 Task: Look for space in San Martin Texmelucan de Labastida, Mexico from 26th August, 2023 to 10th September, 2023 for 6 adults, 2 children in price range Rs.10000 to Rs.15000. Place can be entire place or shared room with 6 bedrooms having 6 beds and 6 bathrooms. Property type can be house, flat, guest house. Amenities needed are: wifi, TV, free parkinig on premises, gym, breakfast. Booking option can be shelf check-in. Required host language is English.
Action: Mouse moved to (413, 105)
Screenshot: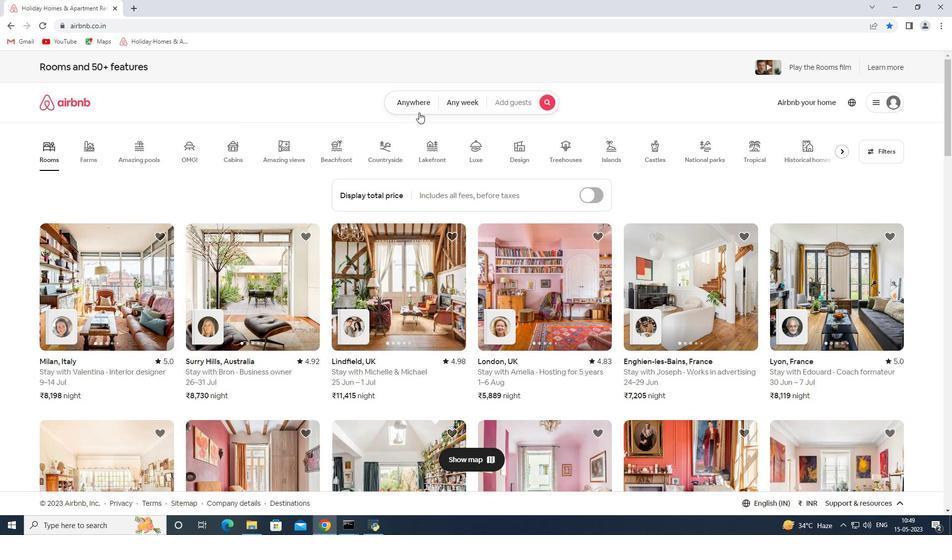 
Action: Mouse pressed left at (413, 105)
Screenshot: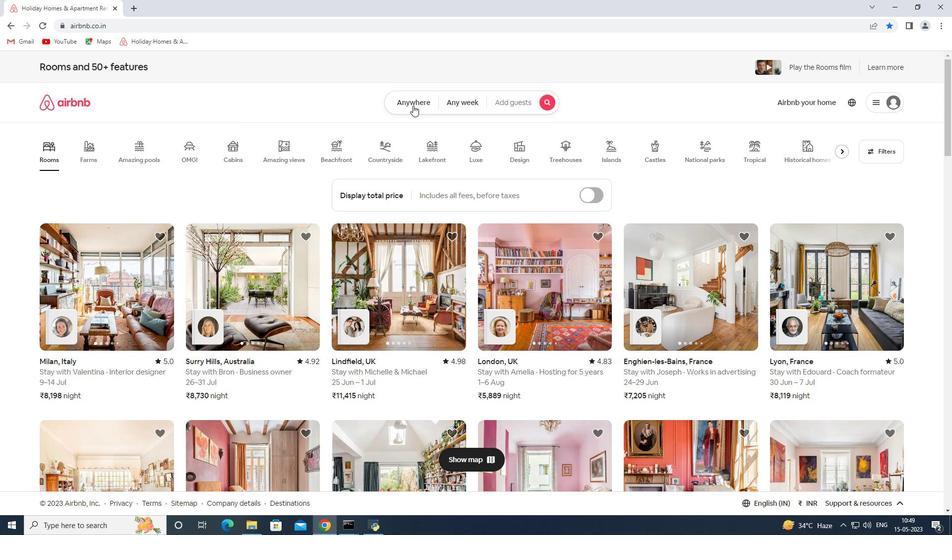 
Action: Mouse moved to (328, 145)
Screenshot: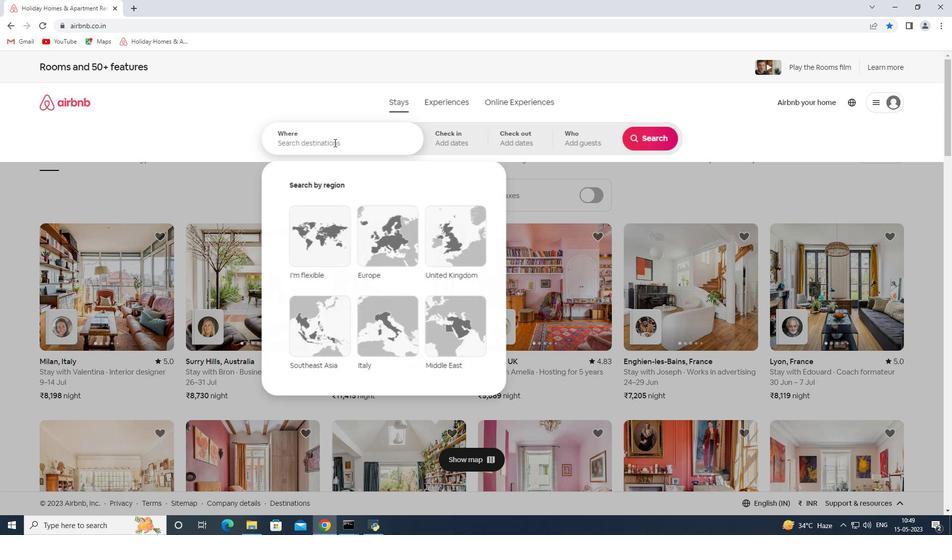 
Action: Mouse pressed left at (328, 145)
Screenshot: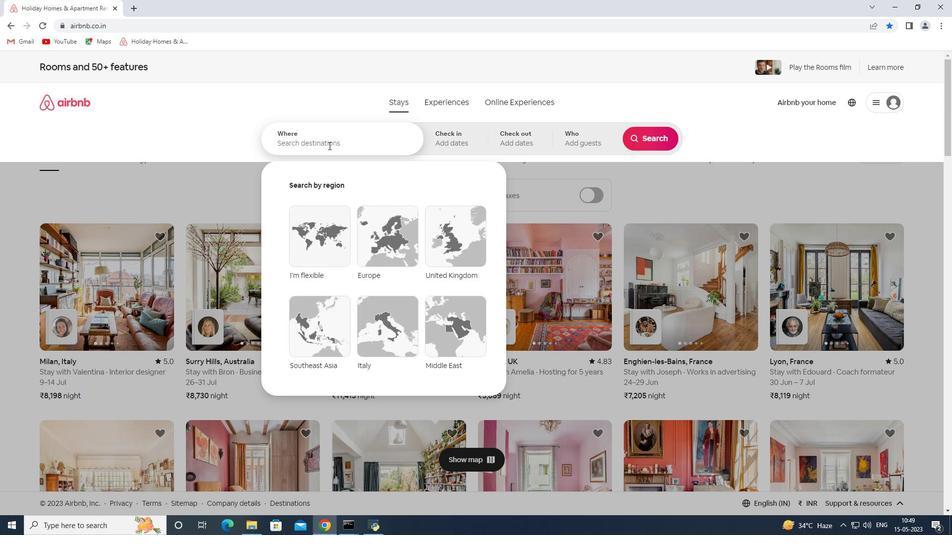 
Action: Key pressed <Key.shift>Sun<Key.space><Key.shift>Martin<Key.space><Key.shift><Key.shift><Key.shift><Key.shift><Key.shift><Key.shift><Key.shift><Key.shift><Key.shift><Key.shift><Key.shift>Texmelucan<Key.space><Key.shift><Key.shift><Key.shift><Key.shift><Key.shift><Key.shift><Key.shift><Key.shift><Key.shift><Key.shift><Key.shift><Key.shift><Key.shift><Key.shift><Key.shift><Key.shift><Key.shift><Key.shift><Key.shift><Key.shift><Key.shift><Key.shift><Key.shift><Key.shift><Key.shift><Key.shift><Key.shift><Key.shift><Key.shift><Key.shift>DE<Key.space><Key.shift><Key.shift><Key.shift><Key.shift>Lbastida<Key.space>
Screenshot: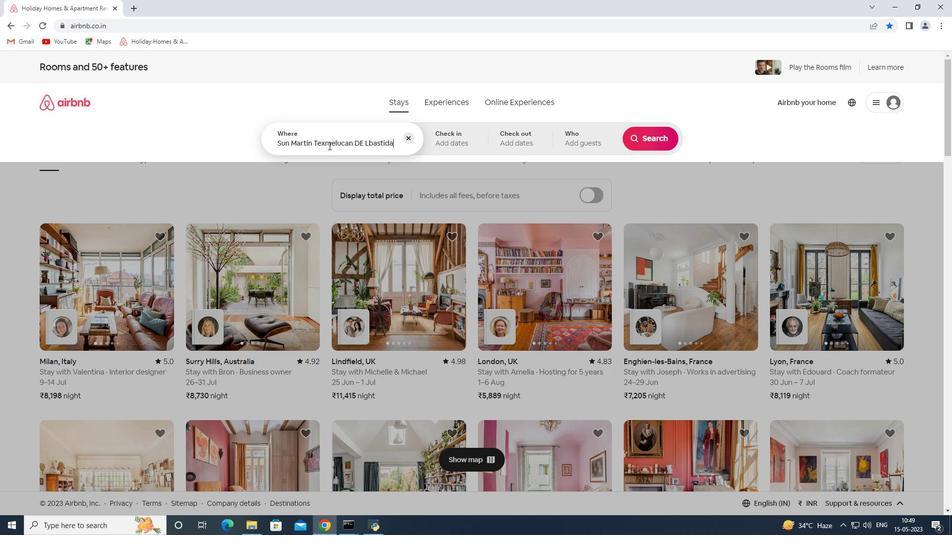 
Action: Mouse moved to (368, 141)
Screenshot: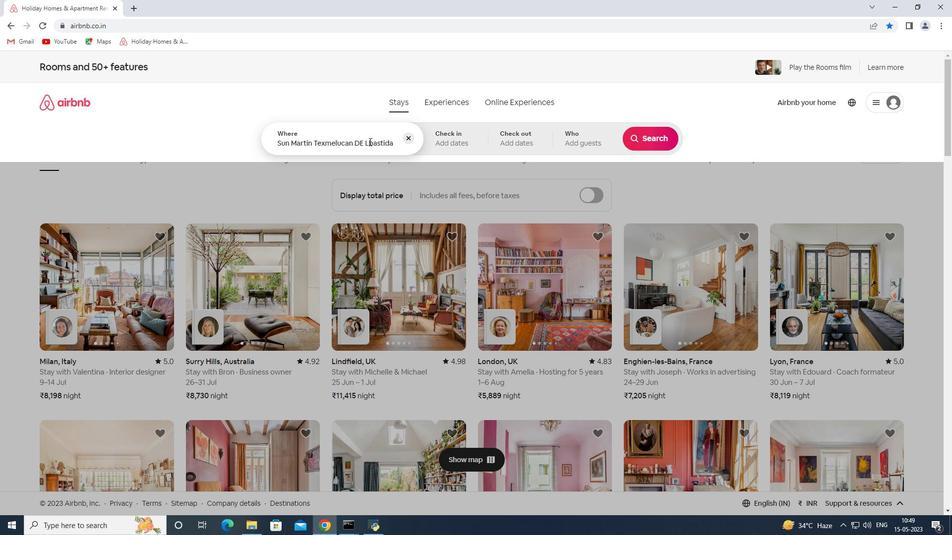 
Action: Mouse pressed left at (368, 141)
Screenshot: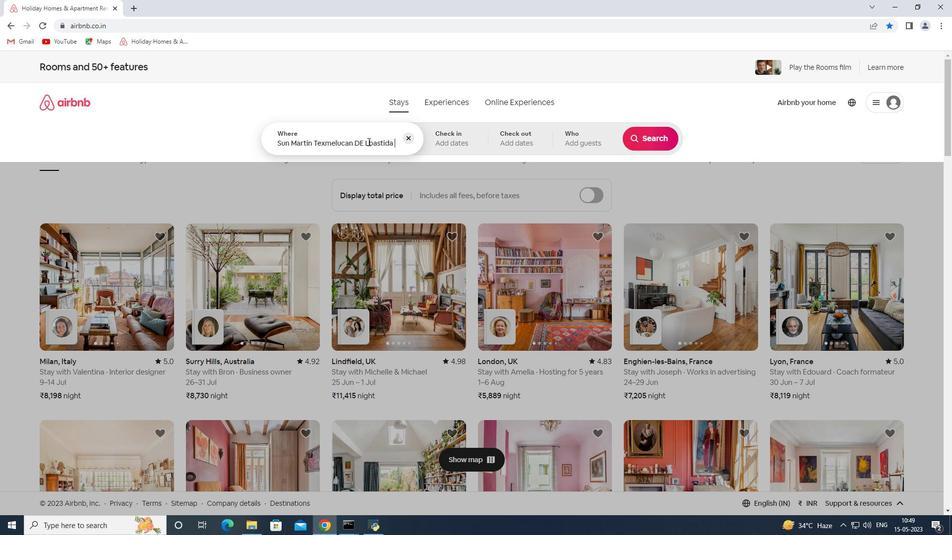 
Action: Mouse moved to (359, 200)
Screenshot: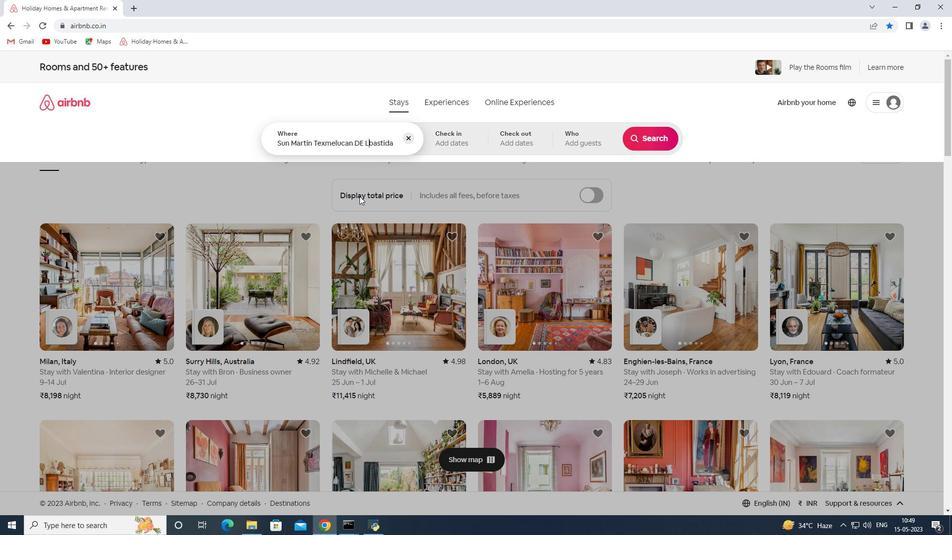 
Action: Key pressed a
Screenshot: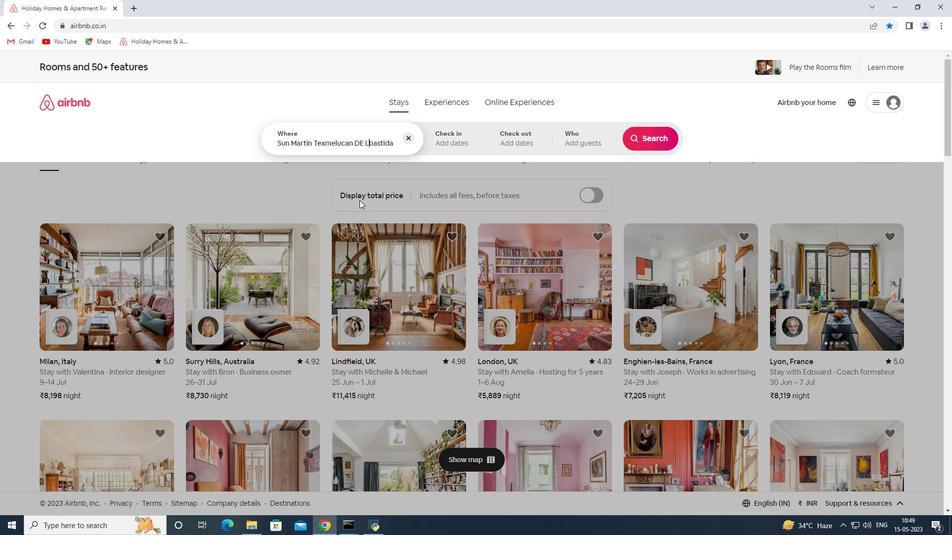 
Action: Mouse moved to (383, 145)
Screenshot: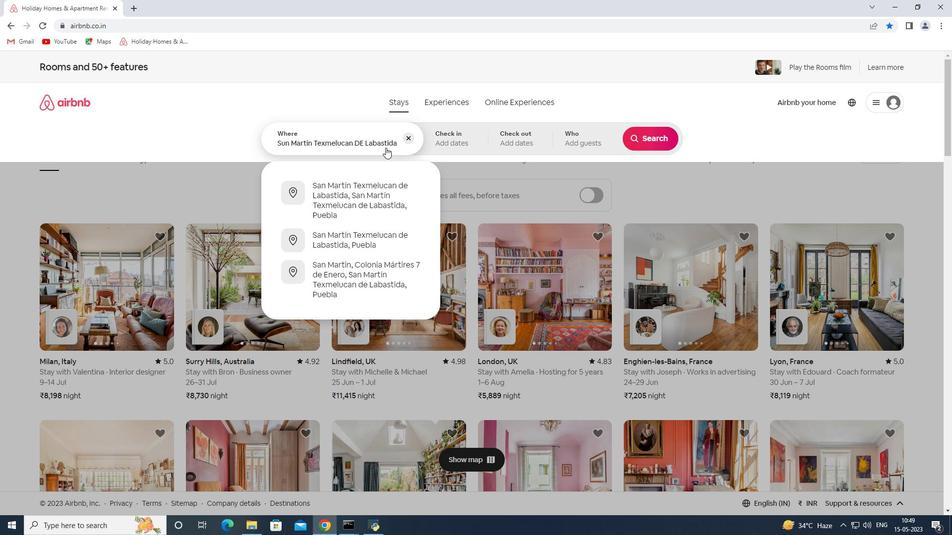 
Action: Mouse pressed left at (383, 145)
Screenshot: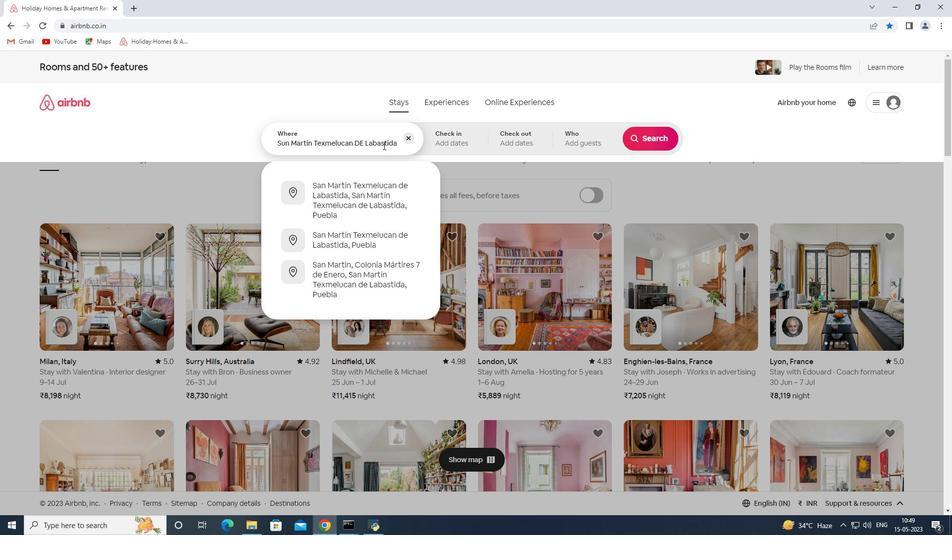 
Action: Mouse pressed left at (383, 145)
Screenshot: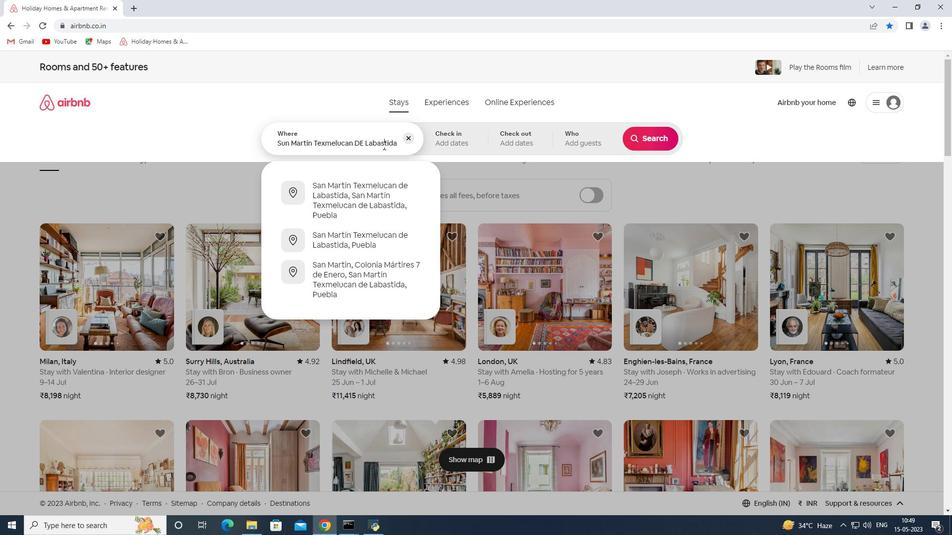 
Action: Mouse moved to (397, 144)
Screenshot: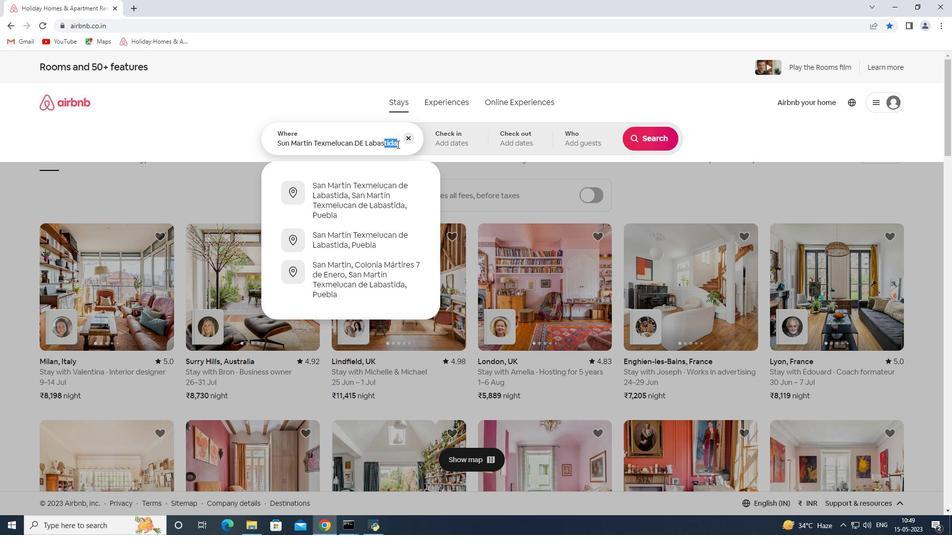 
Action: Mouse pressed left at (397, 144)
Screenshot: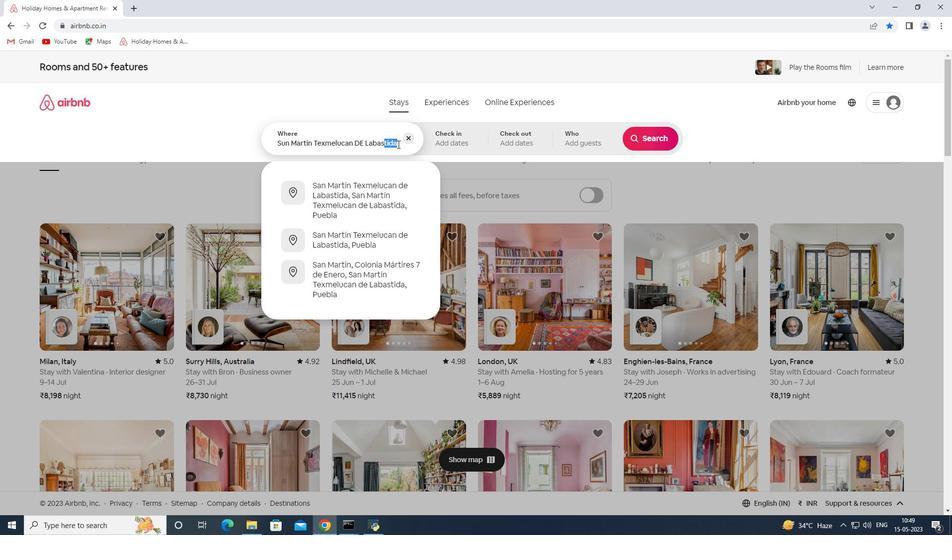 
Action: Mouse moved to (401, 188)
Screenshot: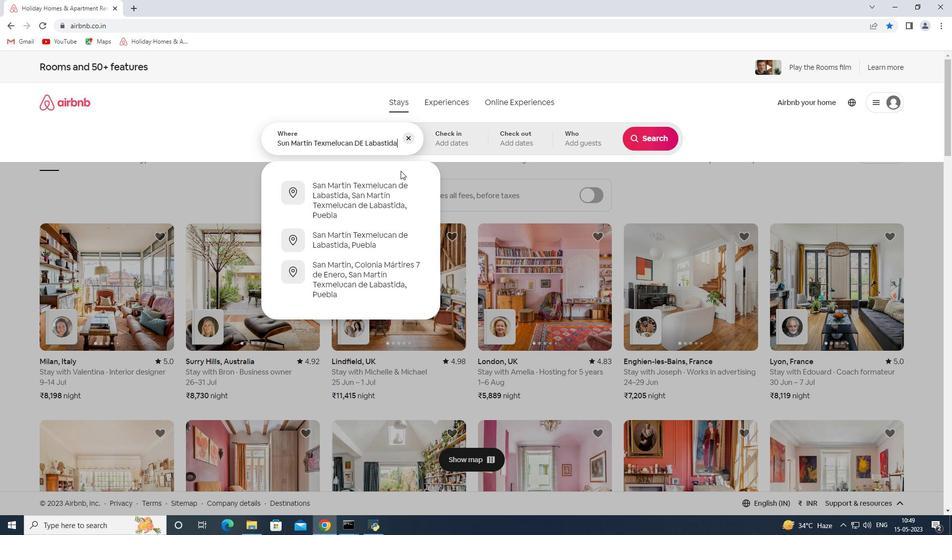 
Action: Key pressed <Key.space><Key.shift><Key.shift><Key.shift><Key.shift><Key.shift><Key.shift>Mexico<Key.space><Key.enter>
Screenshot: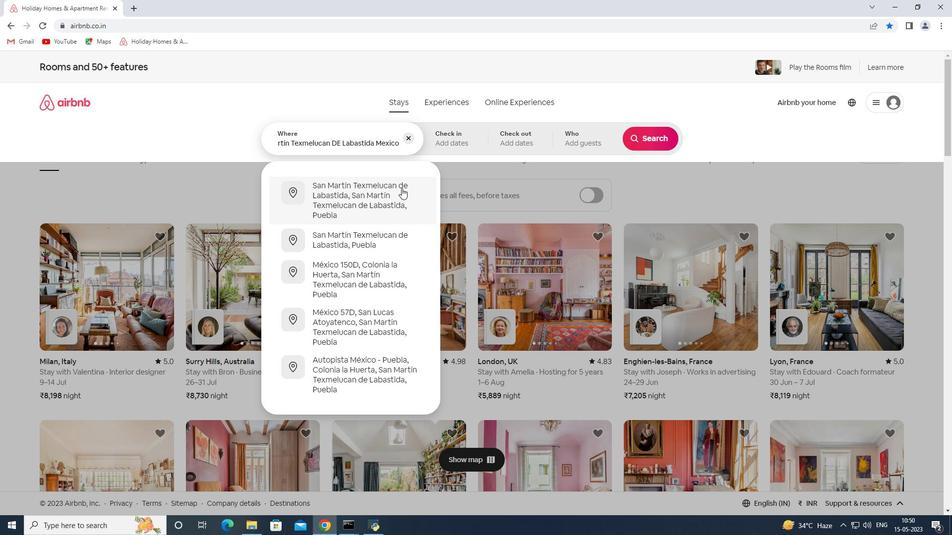 
Action: Mouse moved to (648, 214)
Screenshot: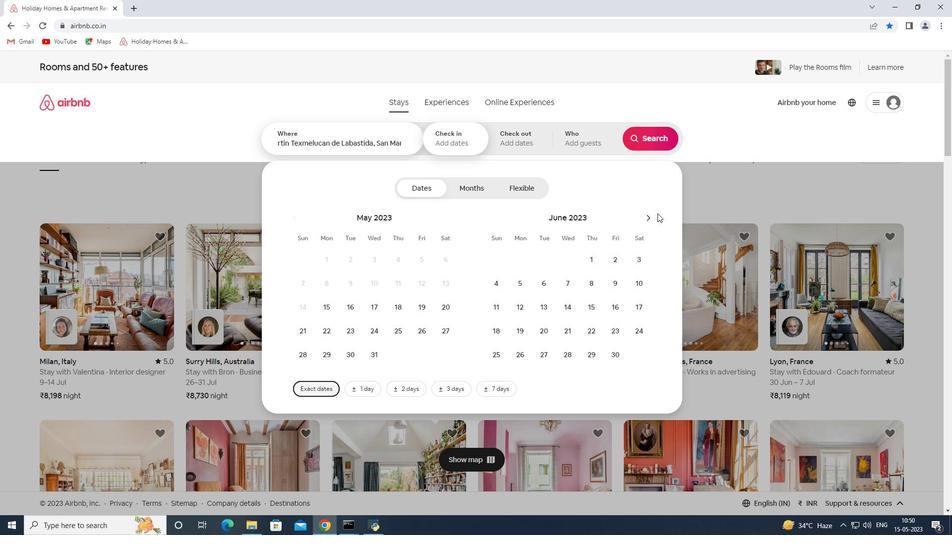 
Action: Mouse pressed left at (648, 214)
Screenshot: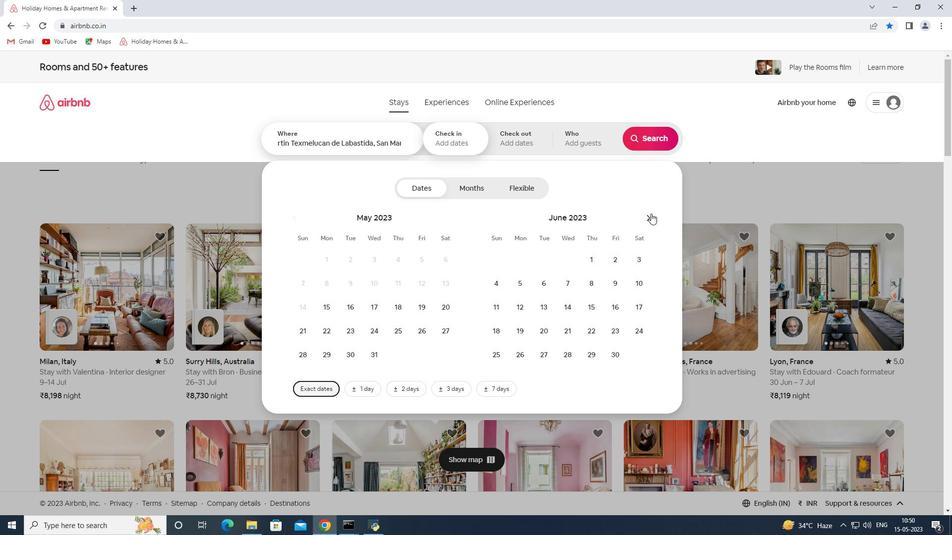 
Action: Mouse moved to (647, 218)
Screenshot: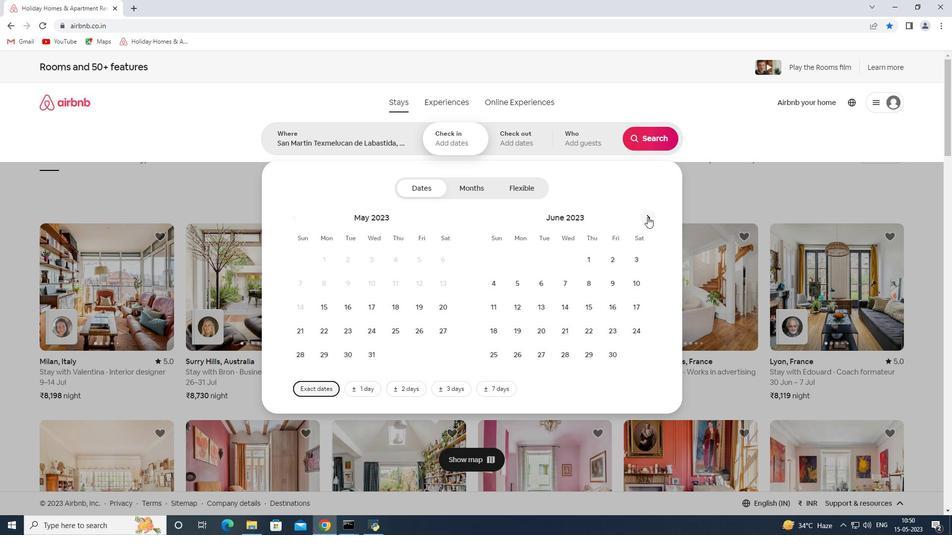 
Action: Mouse pressed left at (647, 218)
Screenshot: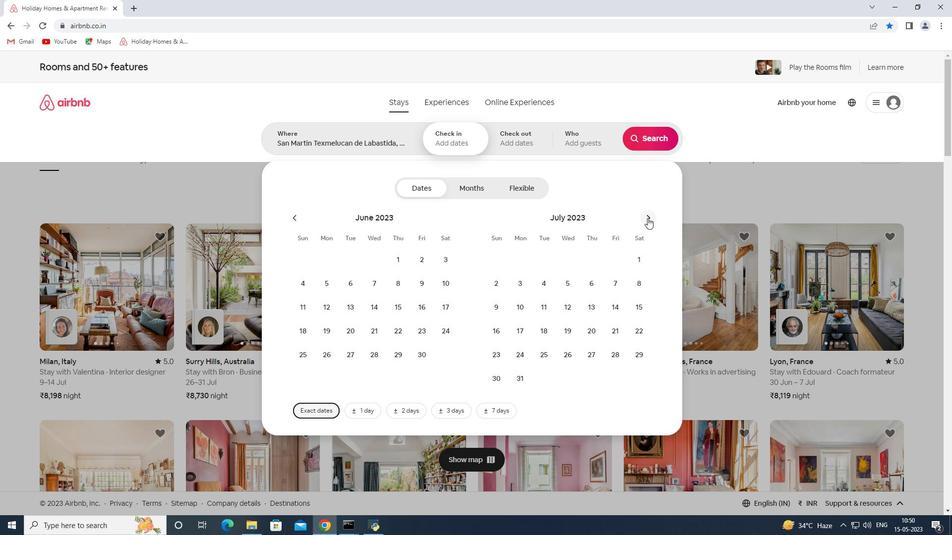 
Action: Mouse moved to (629, 329)
Screenshot: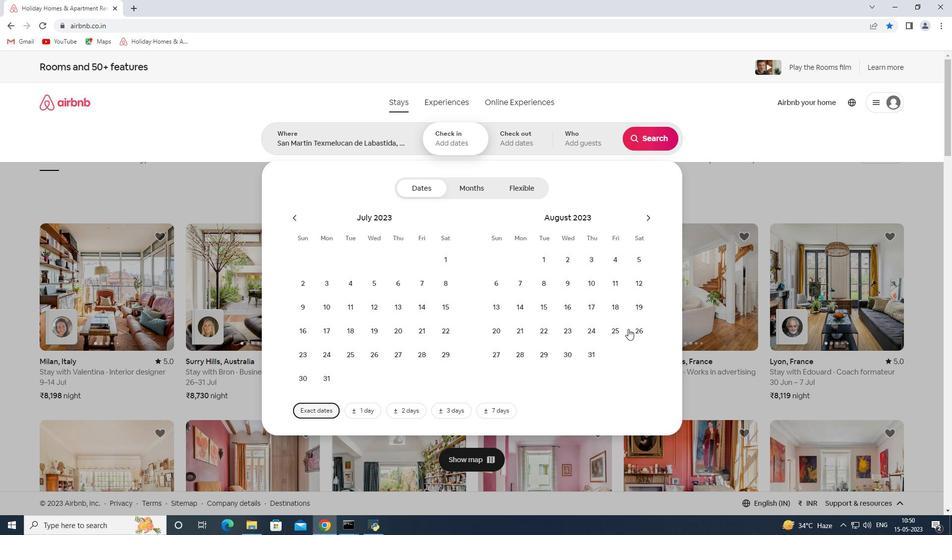 
Action: Mouse pressed left at (629, 329)
Screenshot: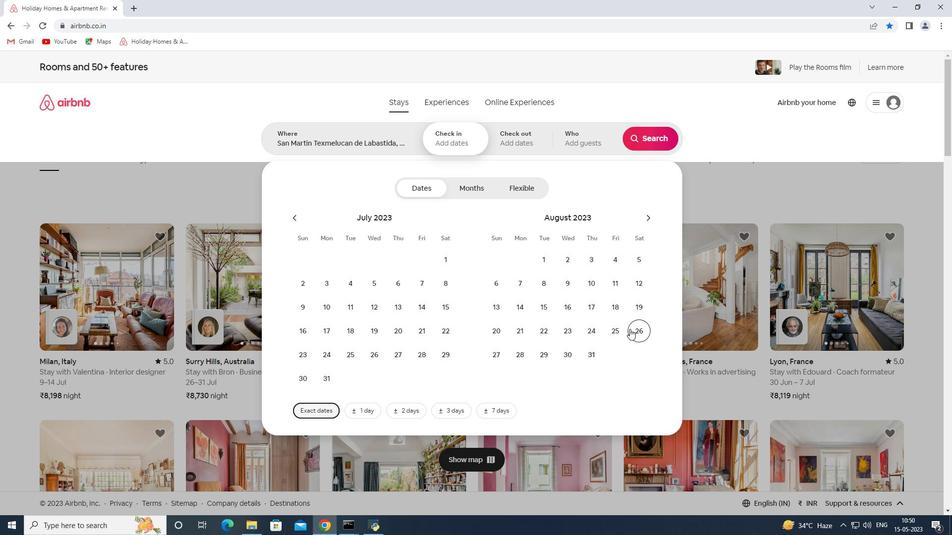 
Action: Mouse moved to (652, 213)
Screenshot: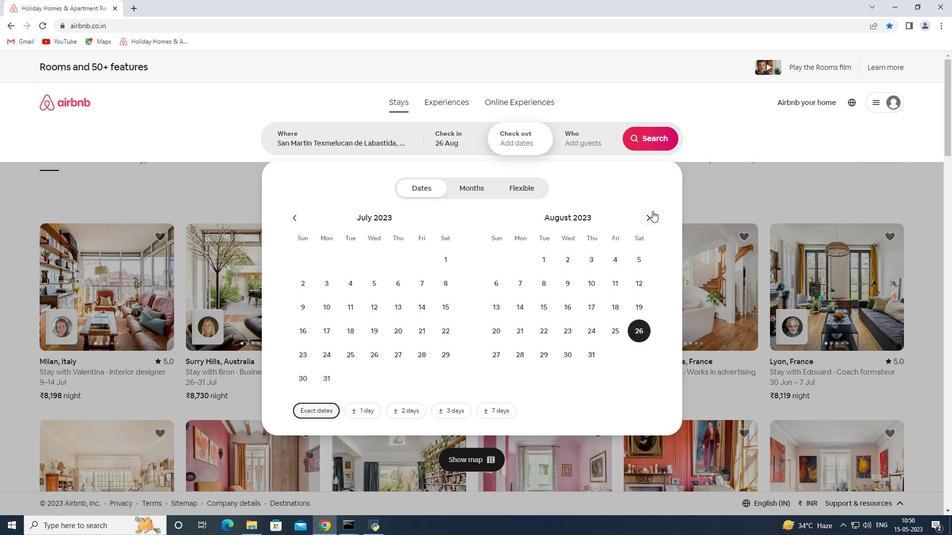 
Action: Mouse pressed left at (652, 213)
Screenshot: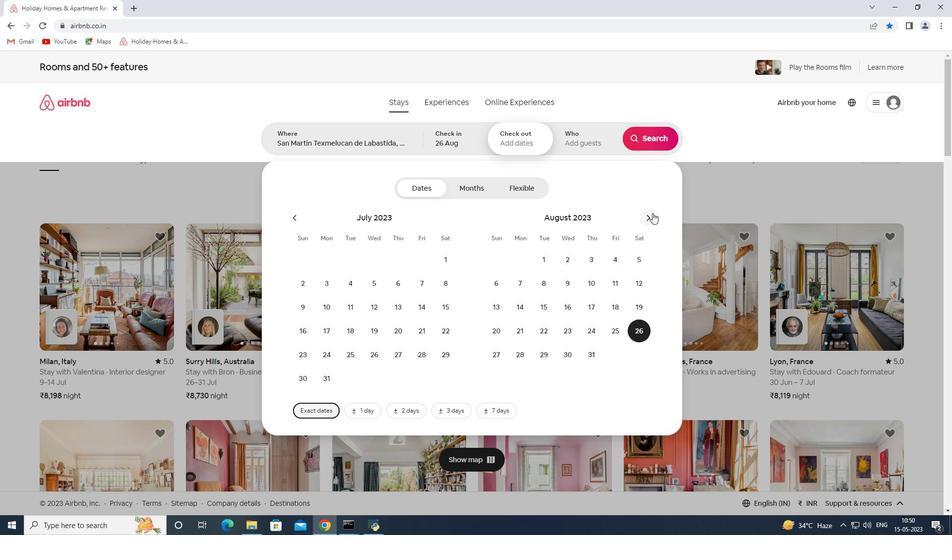 
Action: Mouse moved to (502, 306)
Screenshot: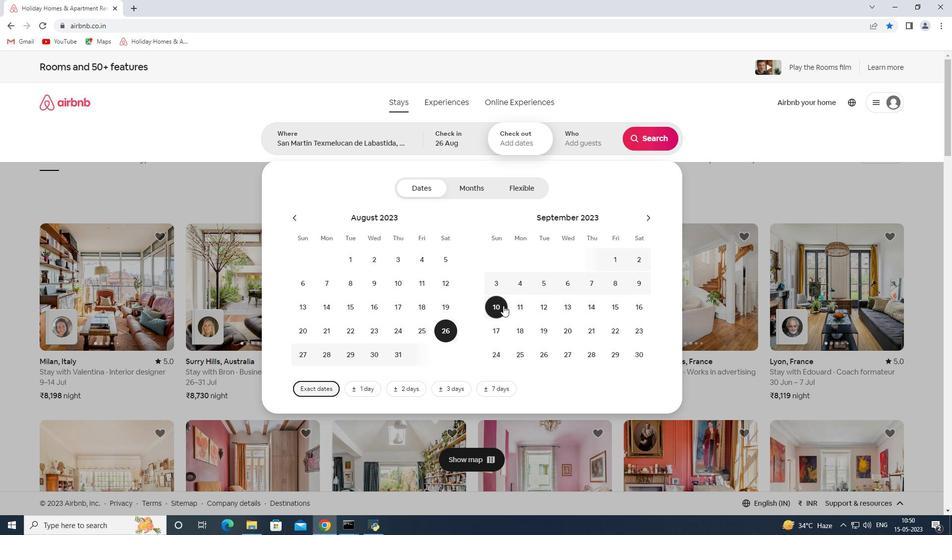 
Action: Mouse pressed left at (502, 306)
Screenshot: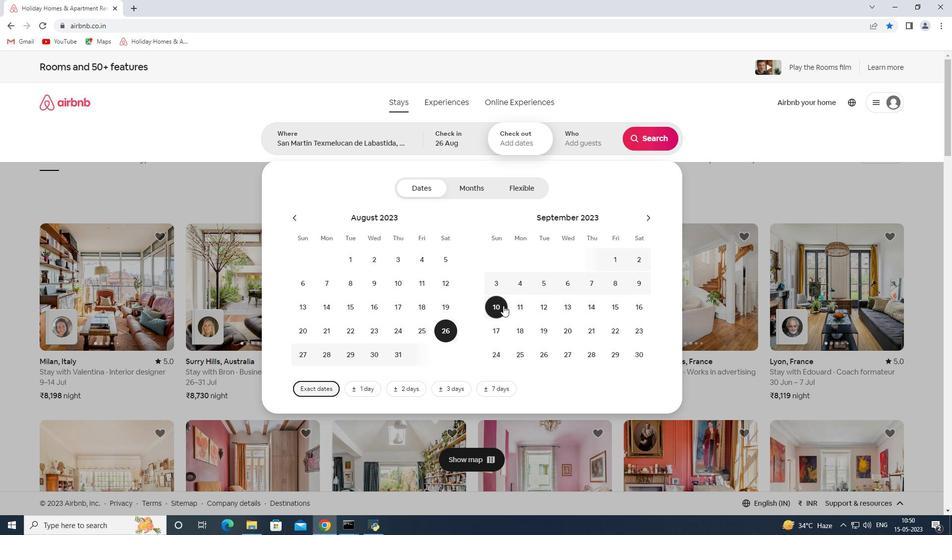 
Action: Mouse moved to (588, 147)
Screenshot: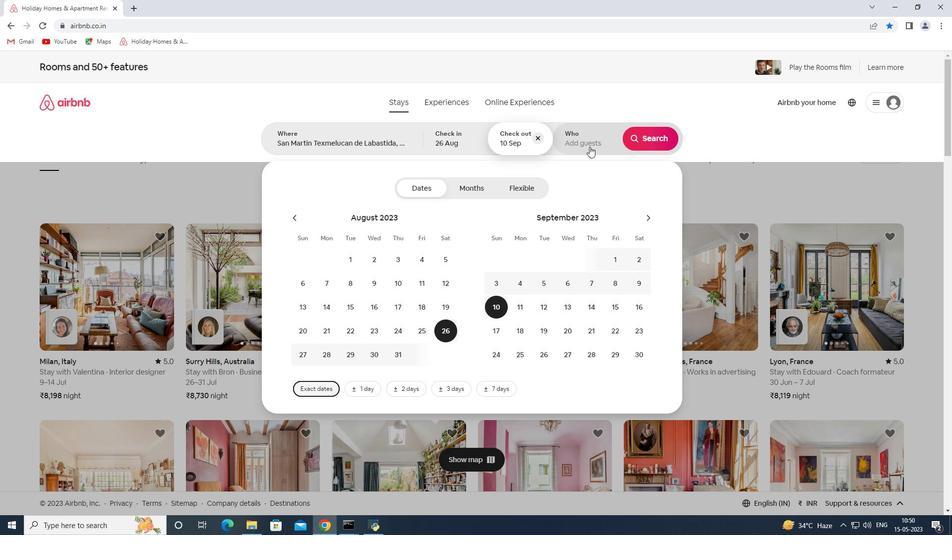 
Action: Mouse pressed left at (588, 147)
Screenshot: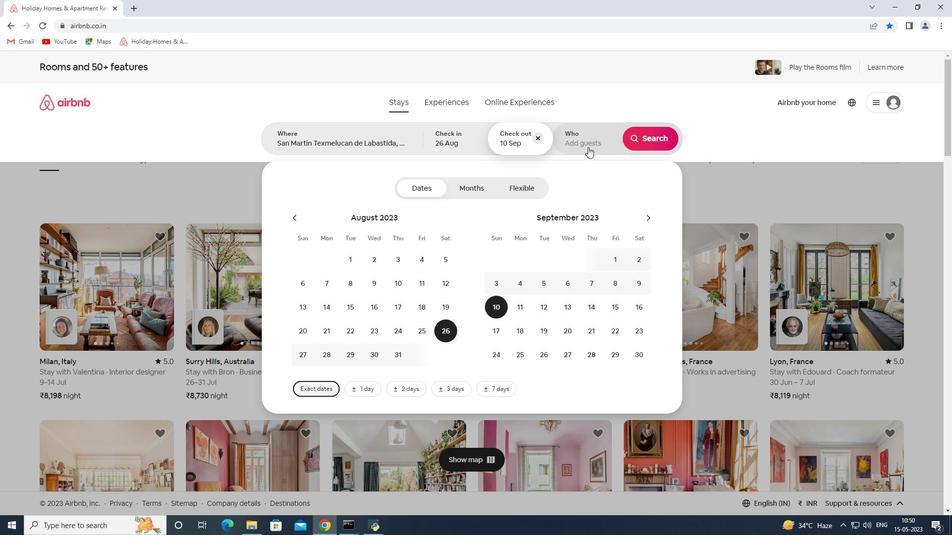 
Action: Mouse moved to (656, 190)
Screenshot: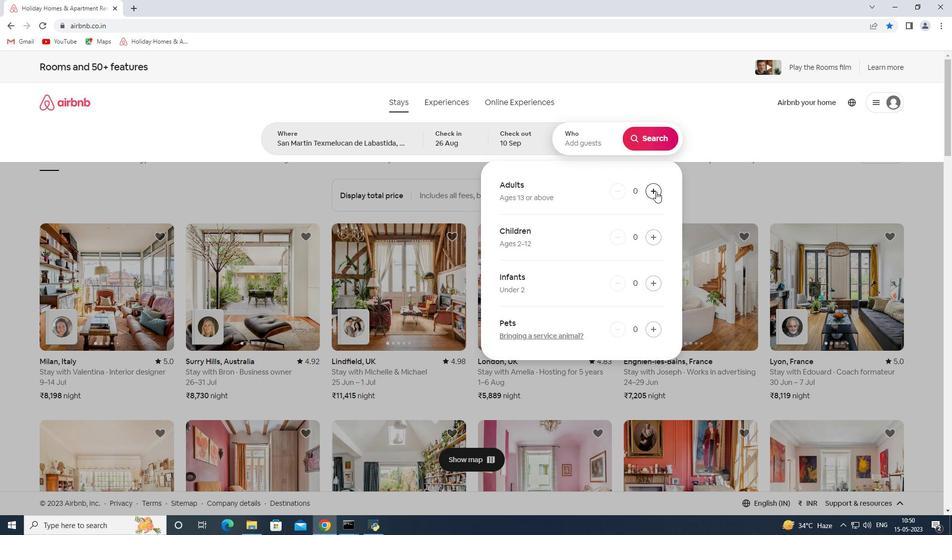 
Action: Mouse pressed left at (656, 190)
Screenshot: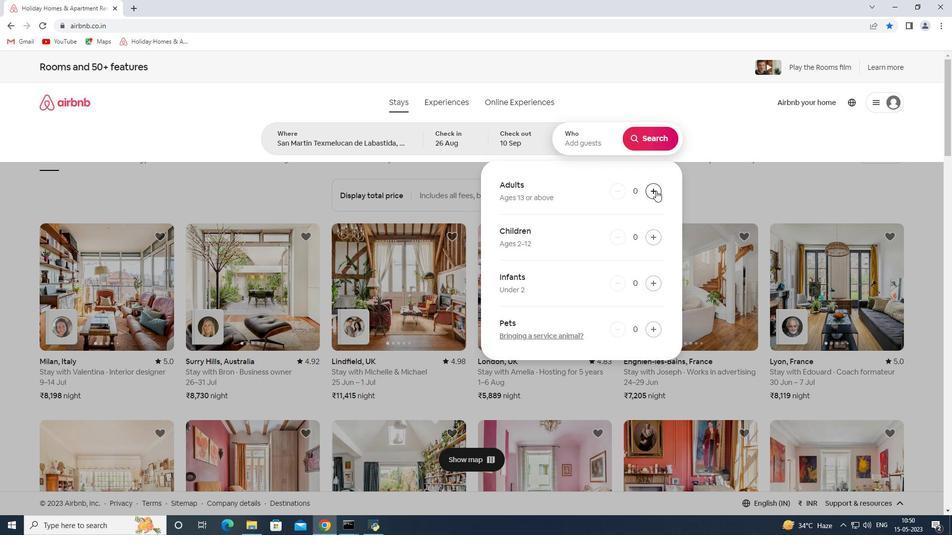 
Action: Mouse pressed left at (656, 190)
Screenshot: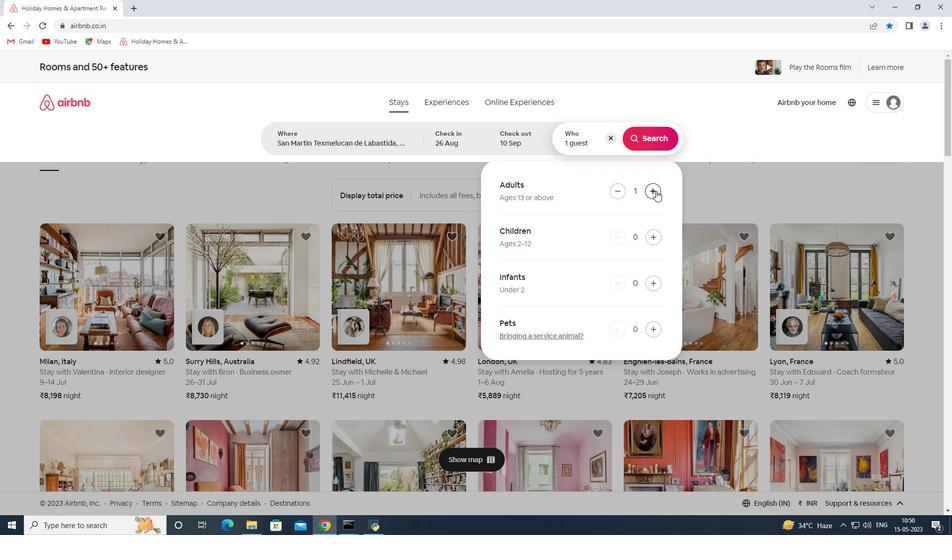 
Action: Mouse pressed left at (656, 190)
Screenshot: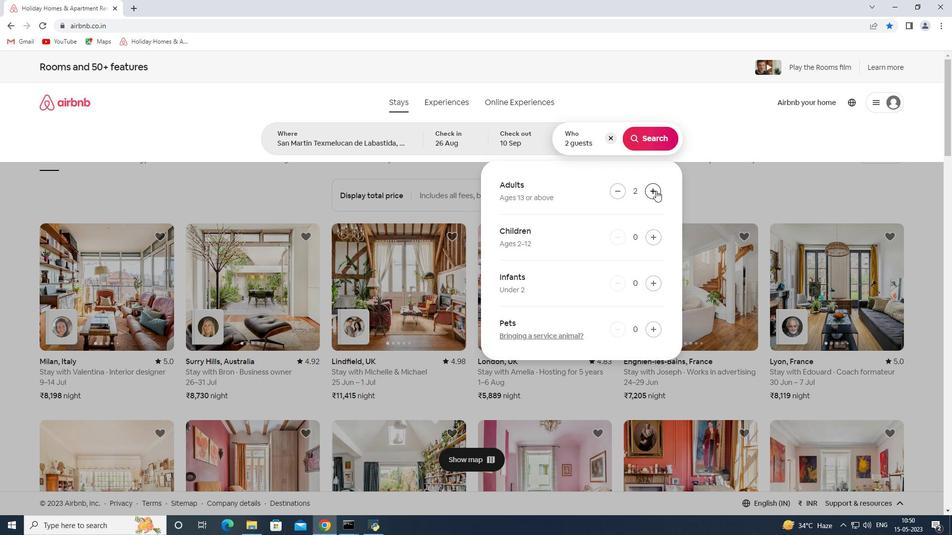
Action: Mouse pressed left at (656, 190)
Screenshot: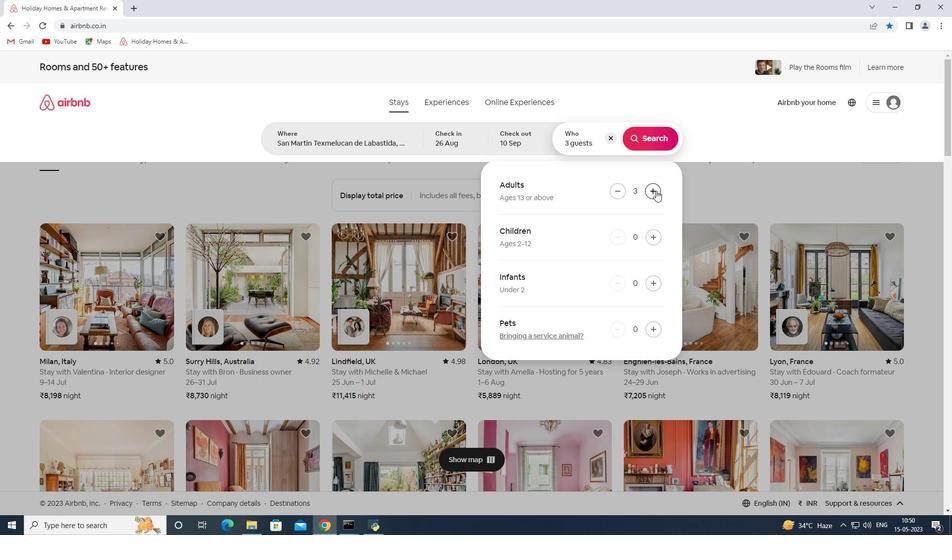 
Action: Mouse pressed left at (656, 190)
Screenshot: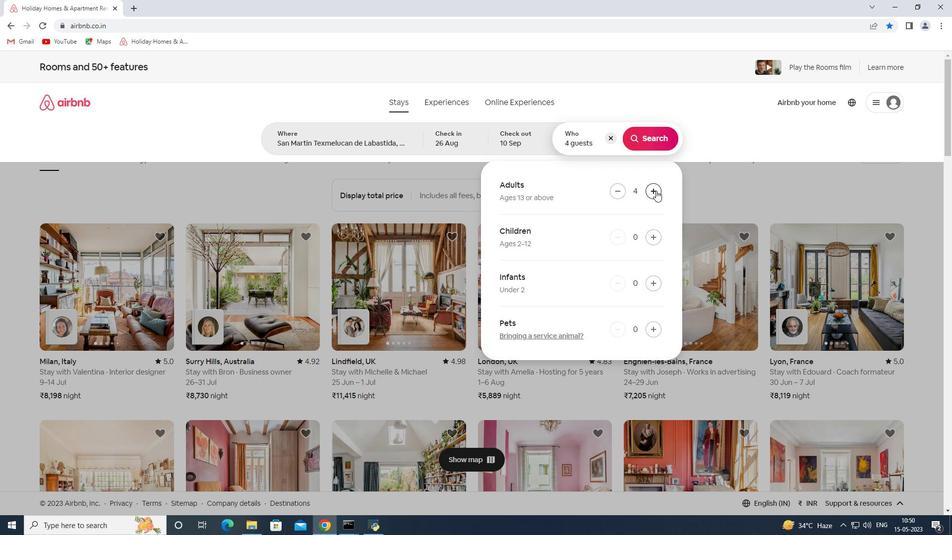 
Action: Mouse pressed left at (656, 190)
Screenshot: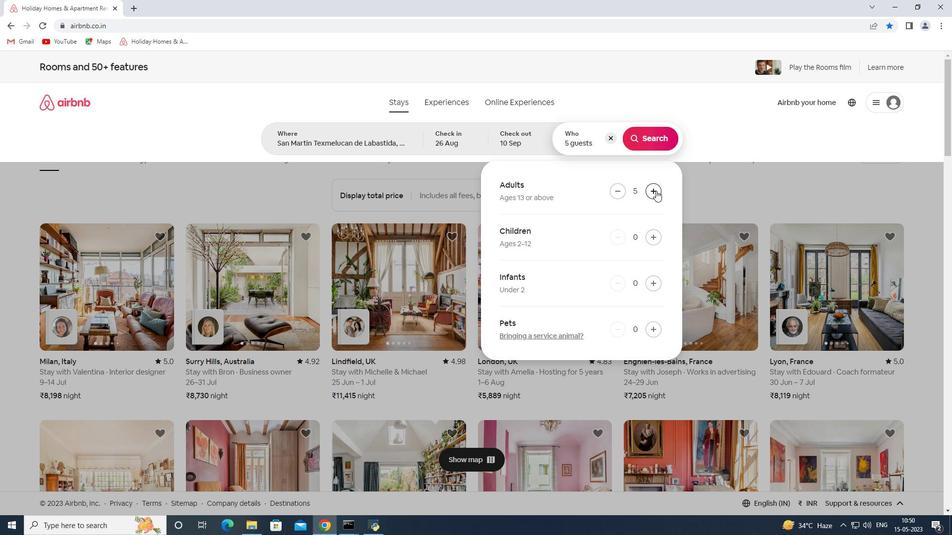 
Action: Mouse moved to (652, 239)
Screenshot: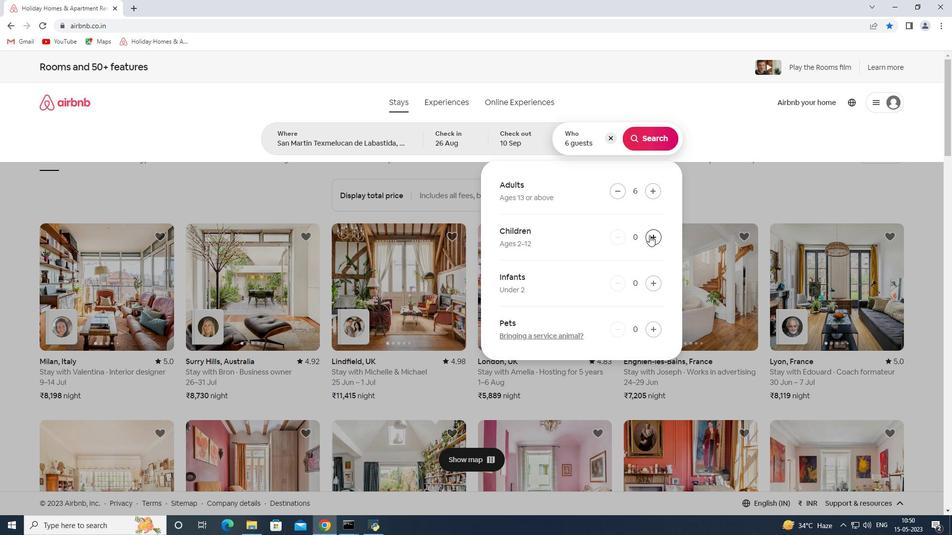 
Action: Mouse pressed left at (652, 239)
Screenshot: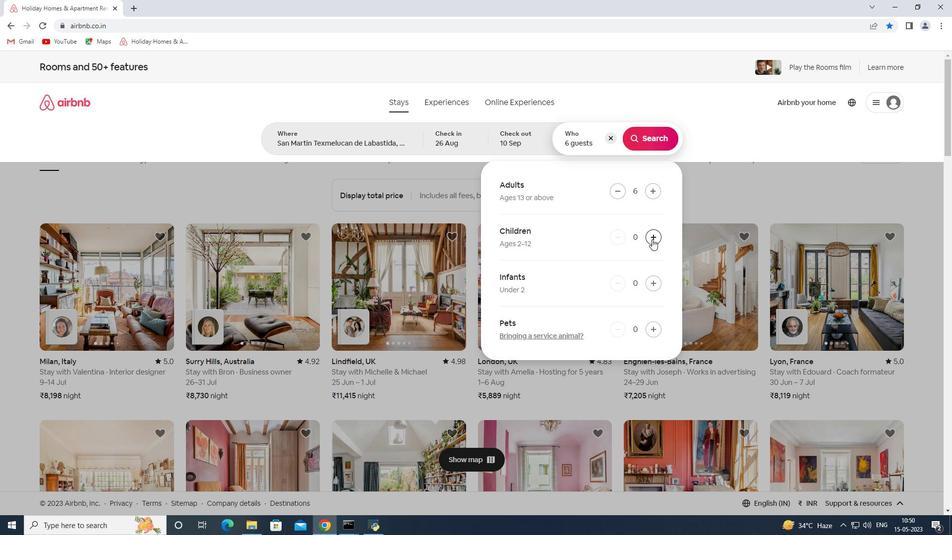 
Action: Mouse pressed left at (652, 239)
Screenshot: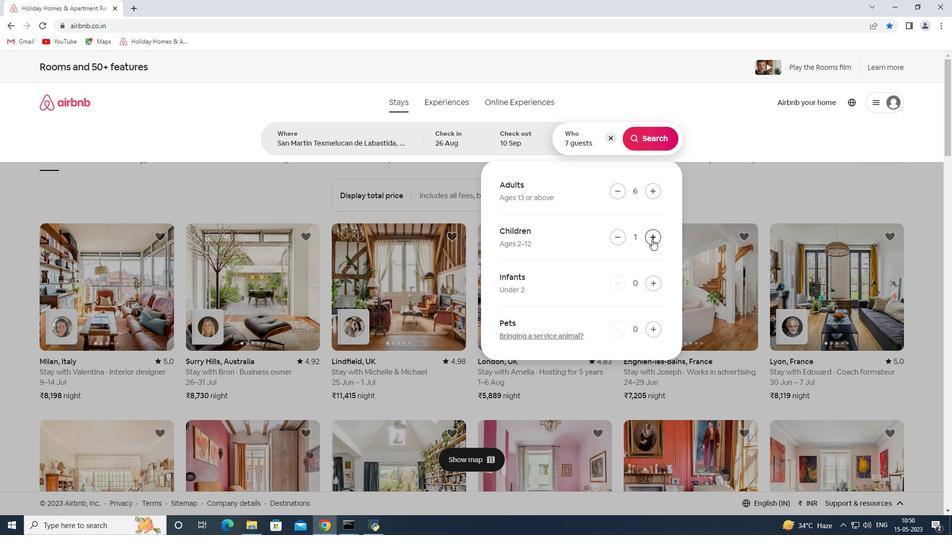 
Action: Mouse moved to (648, 138)
Screenshot: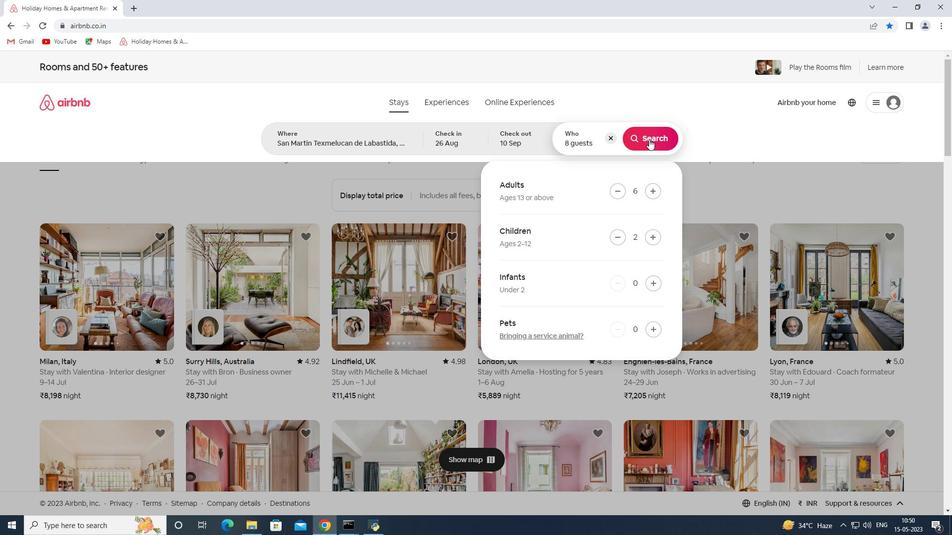 
Action: Mouse pressed left at (648, 138)
Screenshot: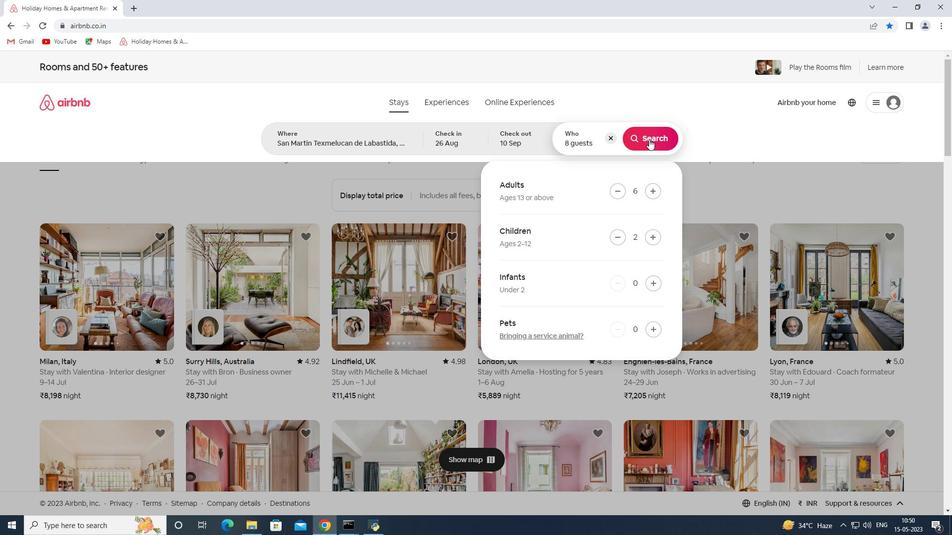 
Action: Mouse moved to (911, 108)
Screenshot: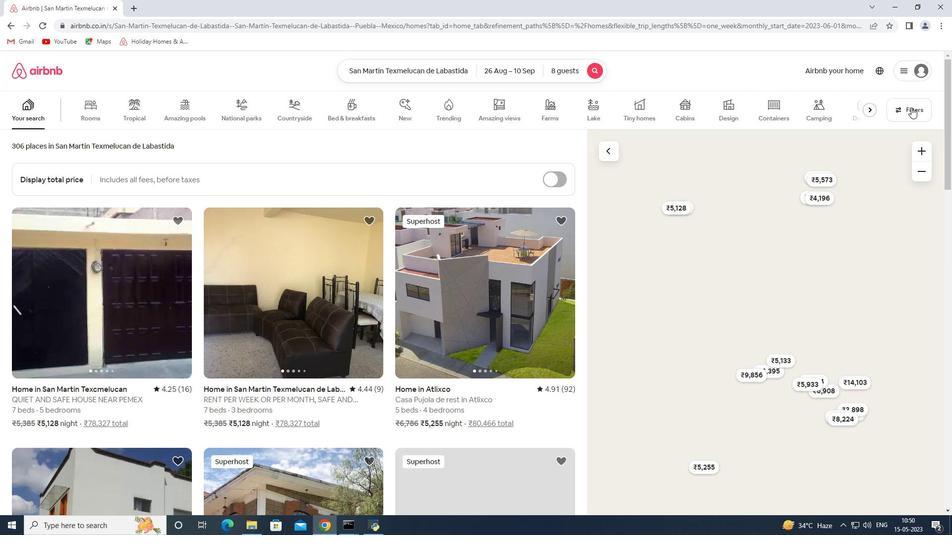 
Action: Mouse pressed left at (911, 108)
Screenshot: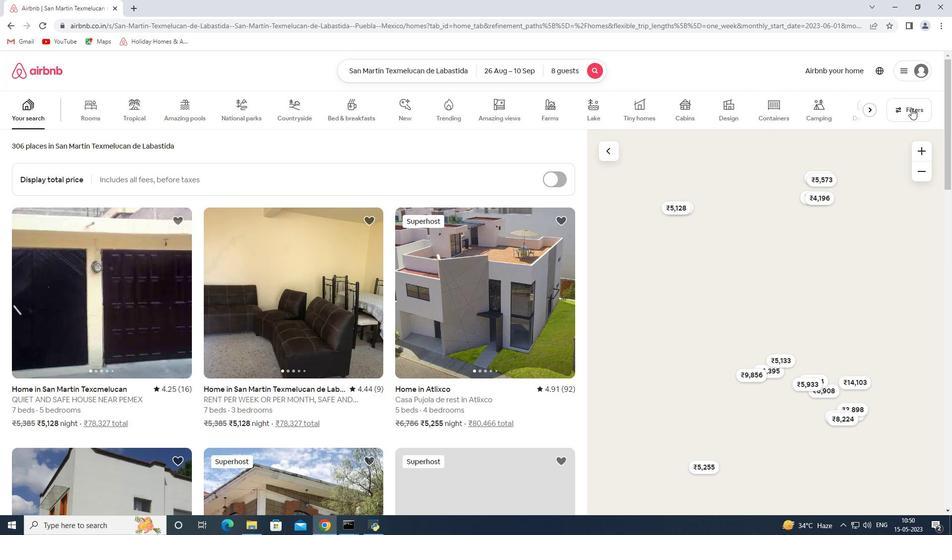 
Action: Mouse moved to (370, 353)
Screenshot: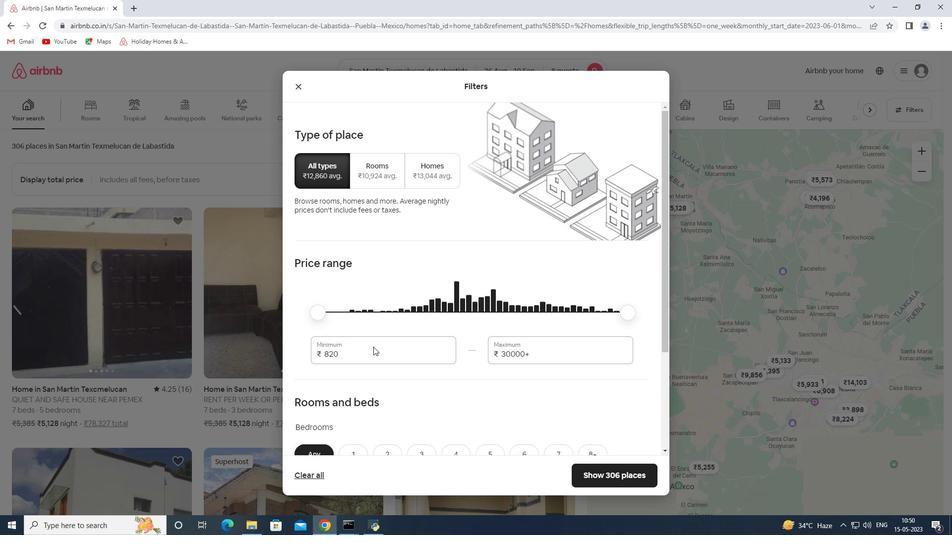
Action: Mouse pressed left at (370, 353)
Screenshot: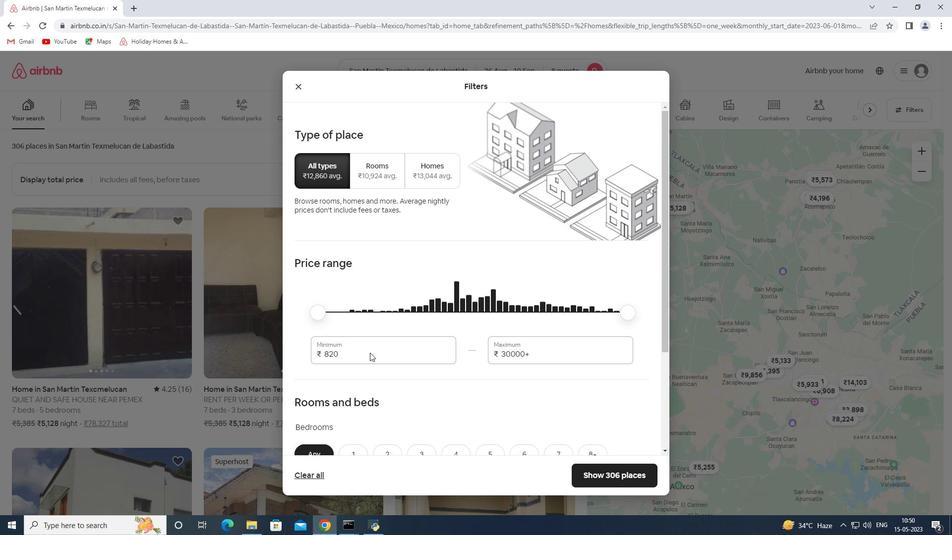 
Action: Mouse pressed left at (370, 353)
Screenshot: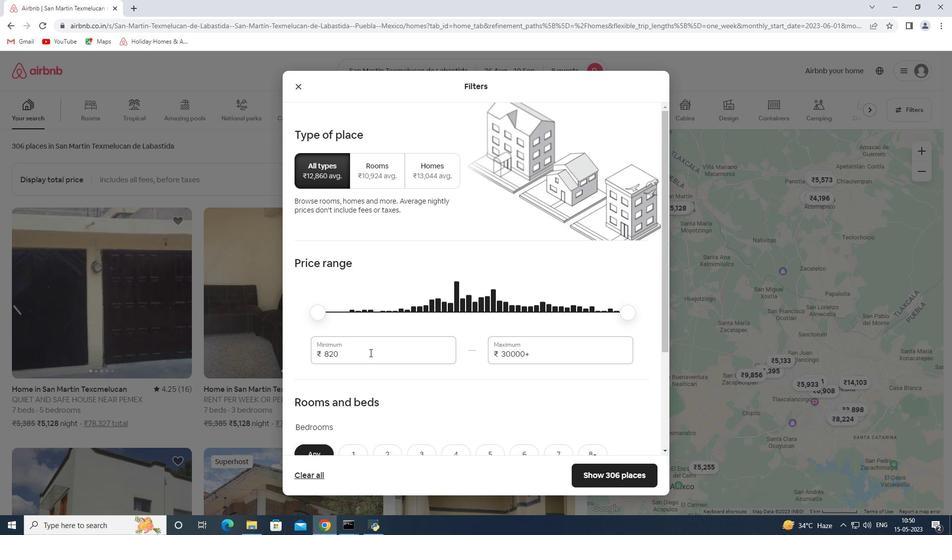 
Action: Key pressed 10000<Key.tab>16000<Key.backspace><Key.backspace><Key.backspace><Key.backspace>5000
Screenshot: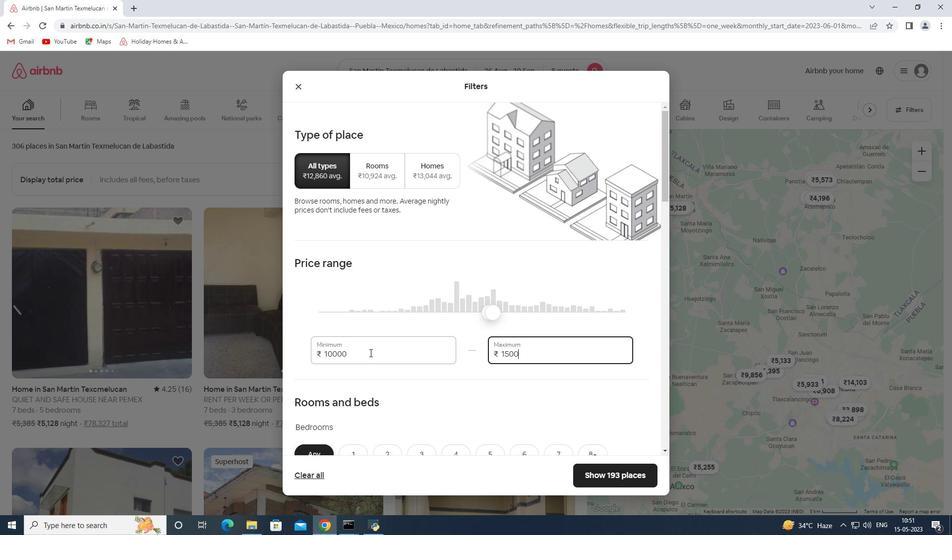 
Action: Mouse scrolled (370, 352) with delta (0, 0)
Screenshot: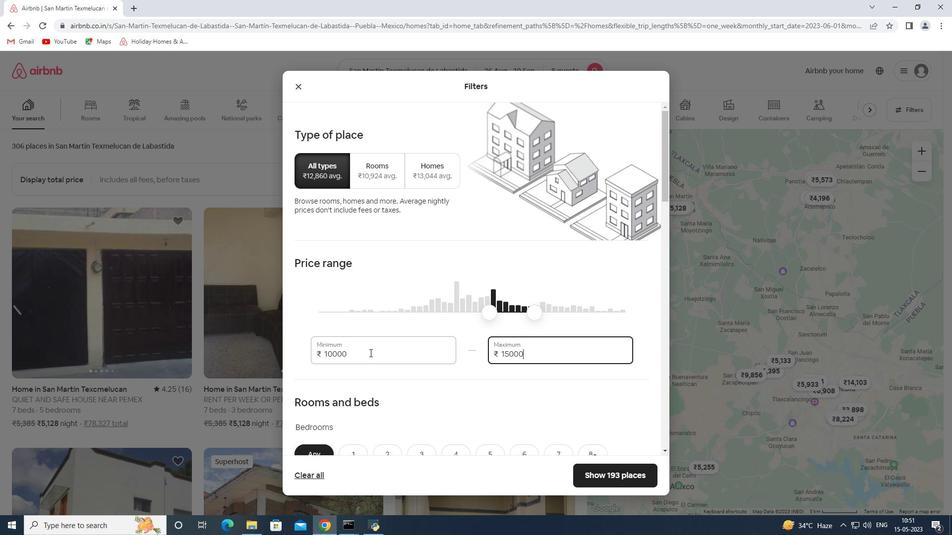 
Action: Mouse scrolled (370, 352) with delta (0, 0)
Screenshot: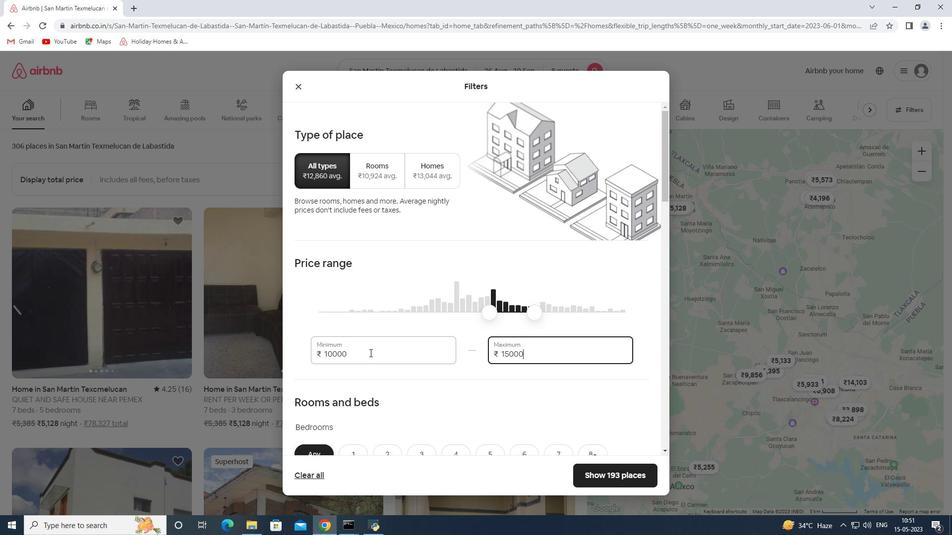 
Action: Mouse scrolled (370, 352) with delta (0, 0)
Screenshot: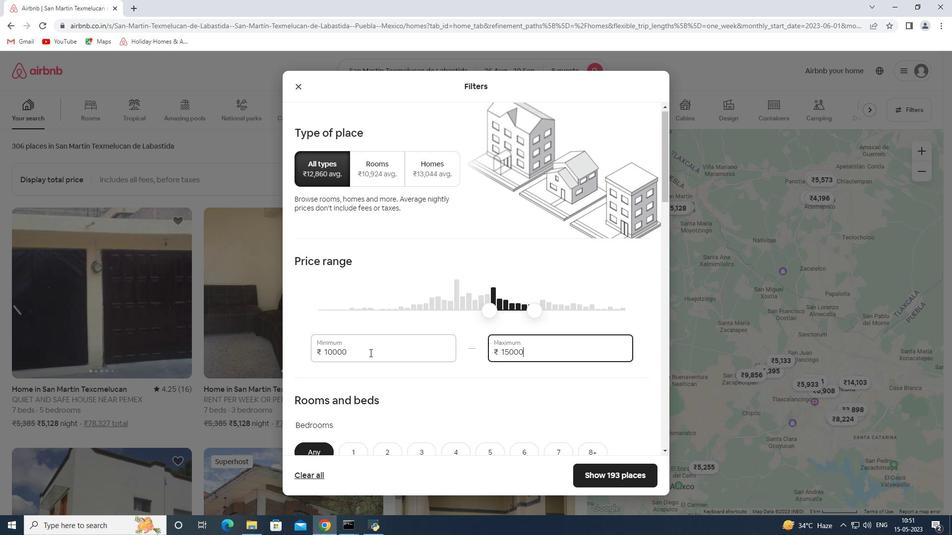 
Action: Mouse moved to (451, 326)
Screenshot: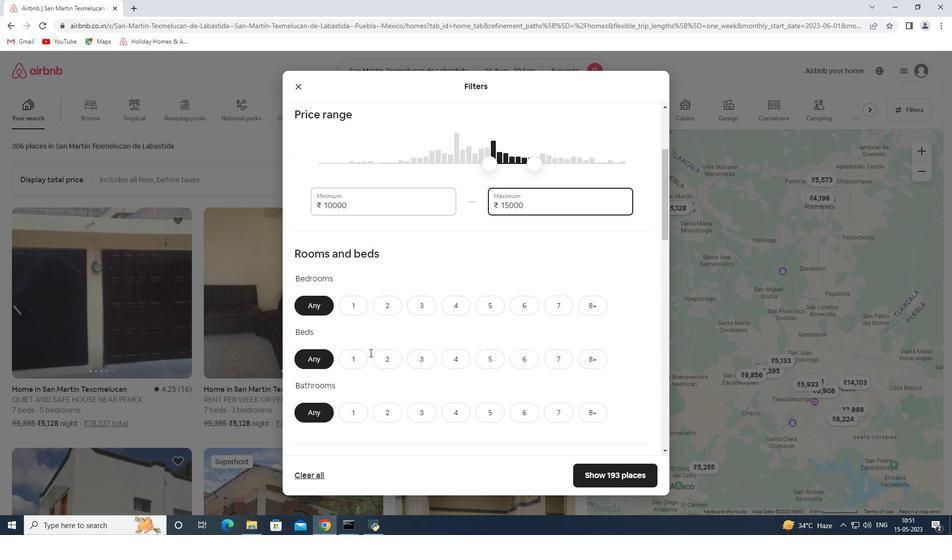 
Action: Mouse scrolled (451, 326) with delta (0, 0)
Screenshot: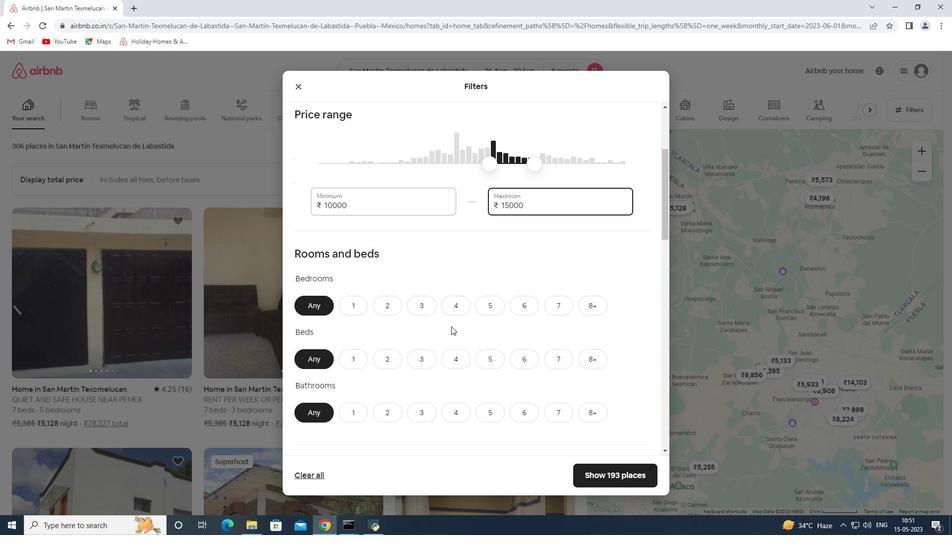 
Action: Mouse scrolled (451, 326) with delta (0, 0)
Screenshot: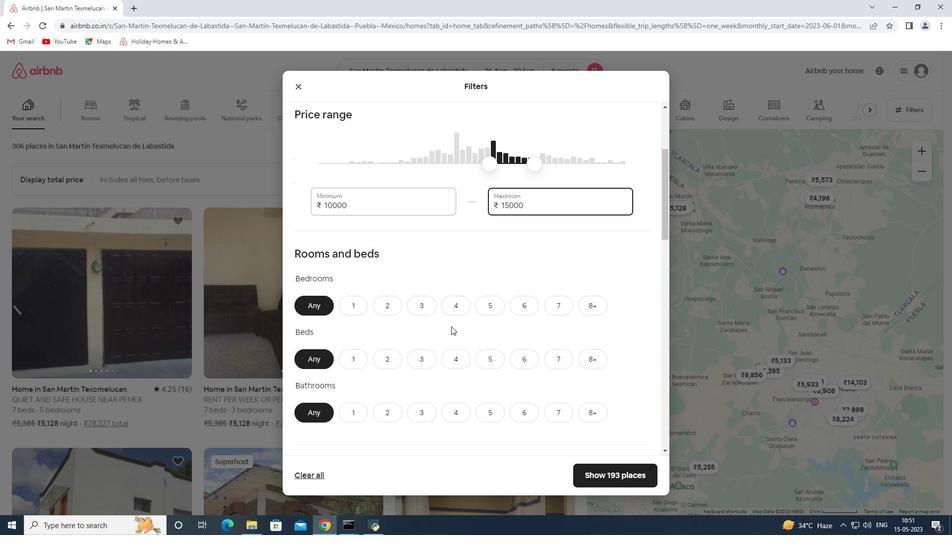 
Action: Mouse moved to (528, 203)
Screenshot: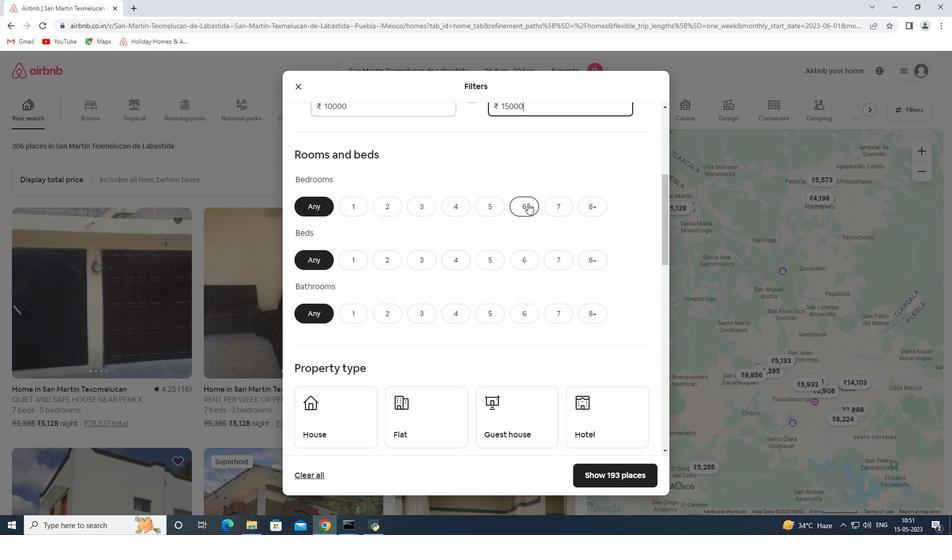 
Action: Mouse pressed left at (528, 203)
Screenshot: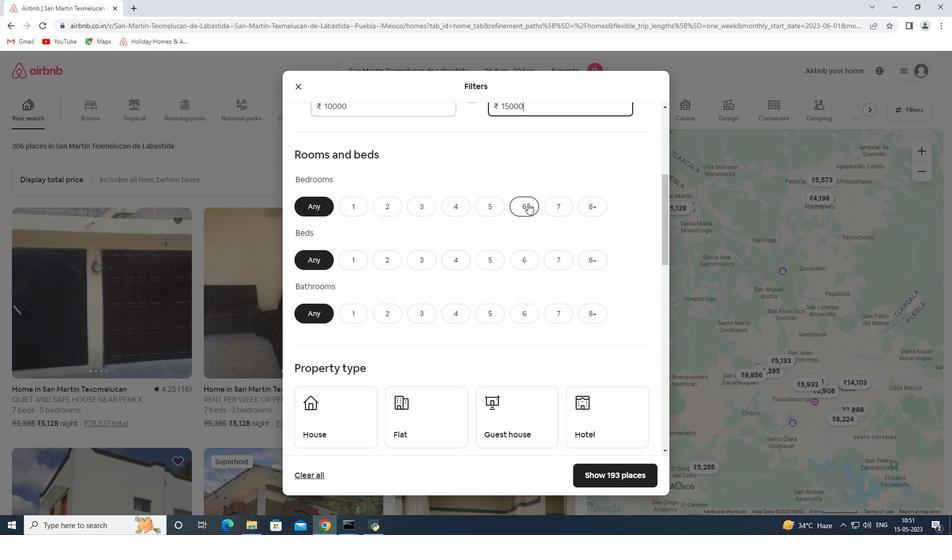 
Action: Mouse moved to (526, 257)
Screenshot: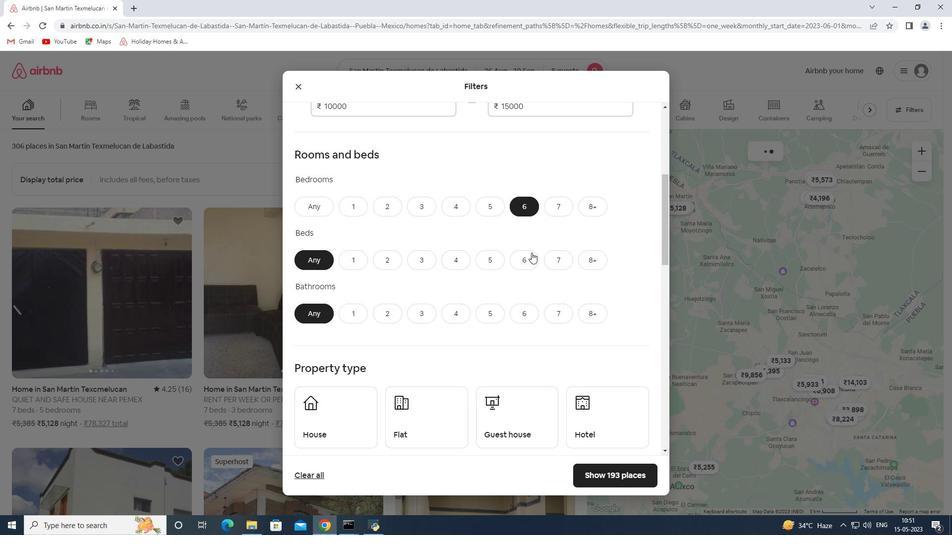 
Action: Mouse pressed left at (526, 257)
Screenshot: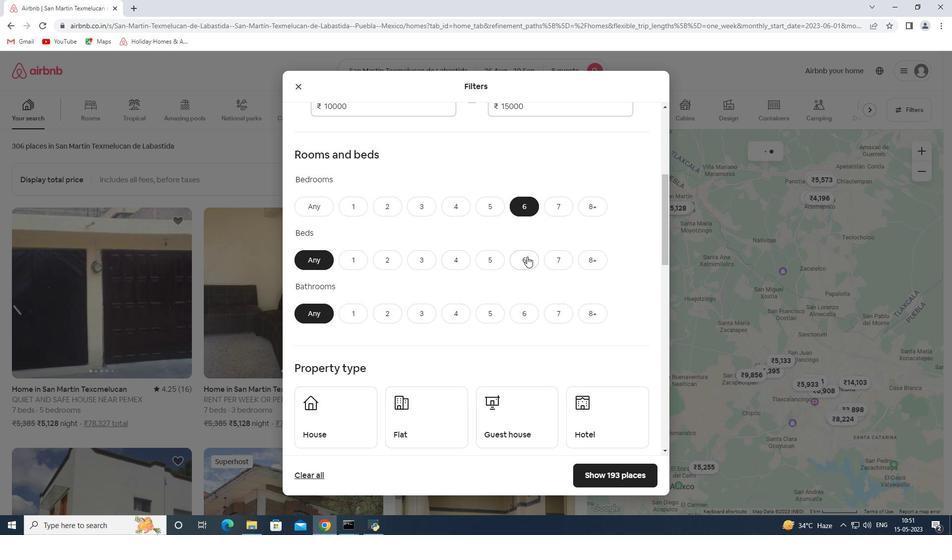 
Action: Mouse moved to (520, 316)
Screenshot: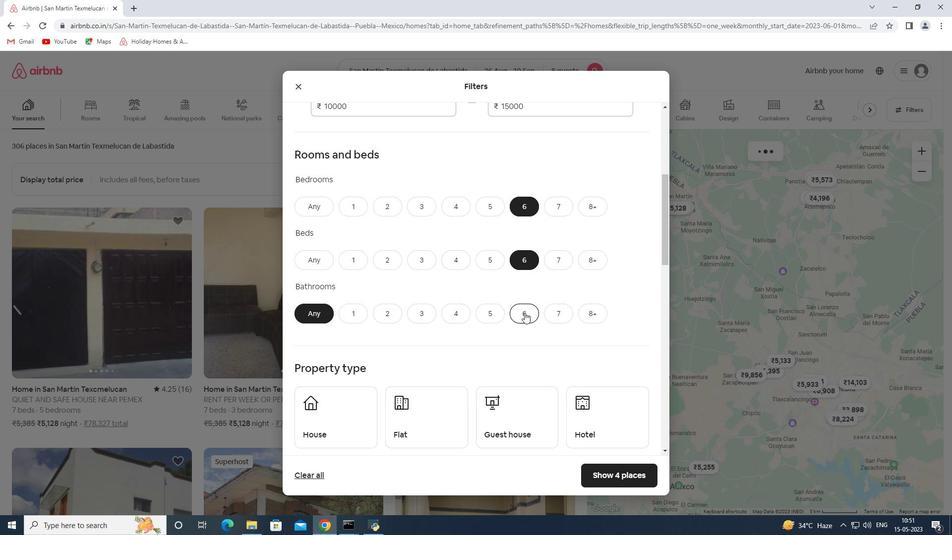 
Action: Mouse pressed left at (520, 316)
Screenshot: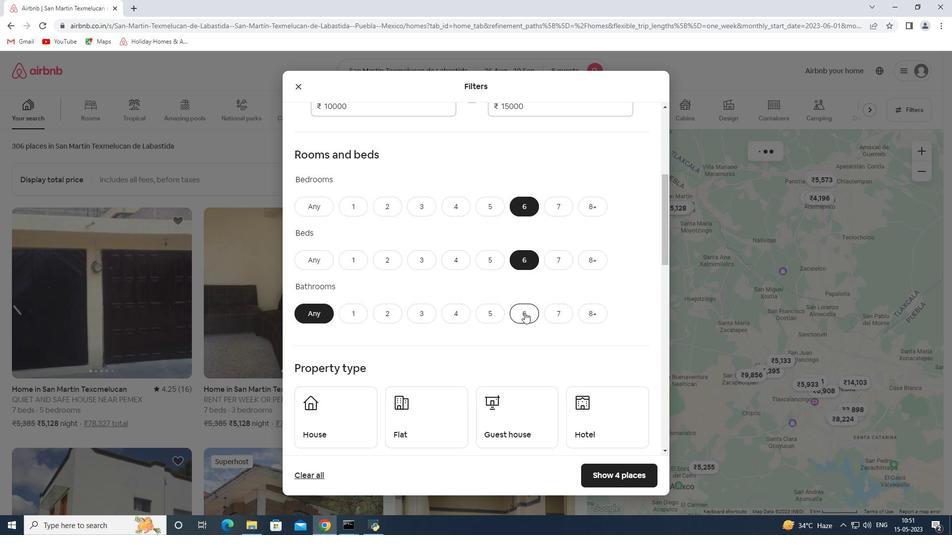 
Action: Mouse moved to (497, 332)
Screenshot: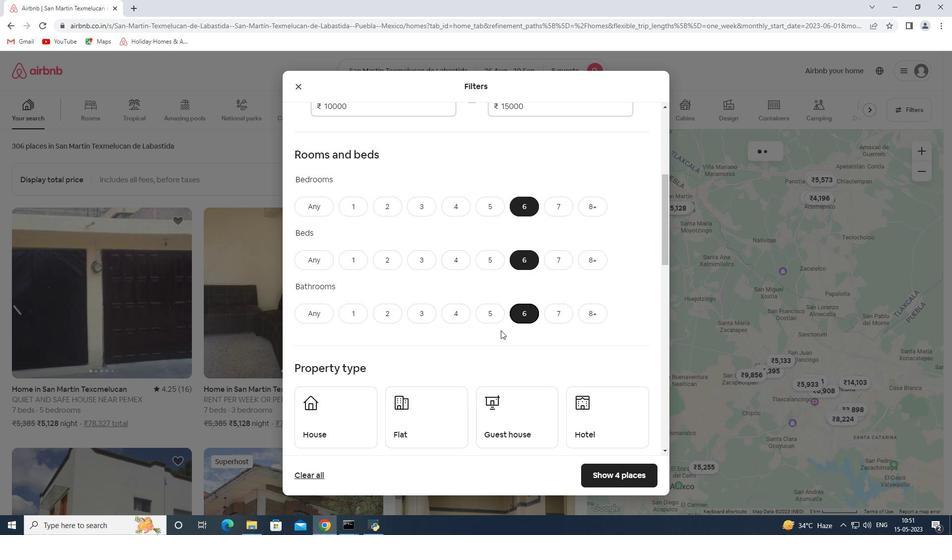 
Action: Mouse scrolled (497, 331) with delta (0, 0)
Screenshot: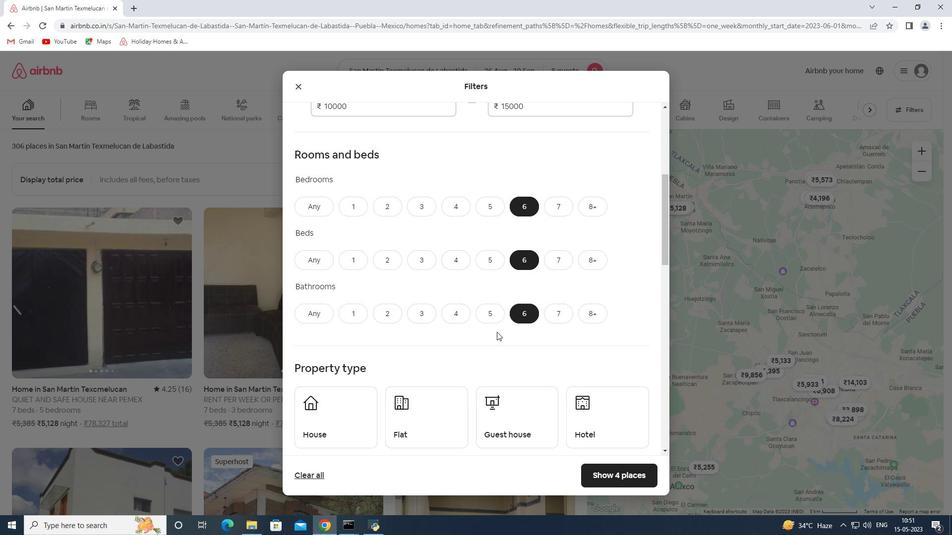 
Action: Mouse scrolled (497, 331) with delta (0, 0)
Screenshot: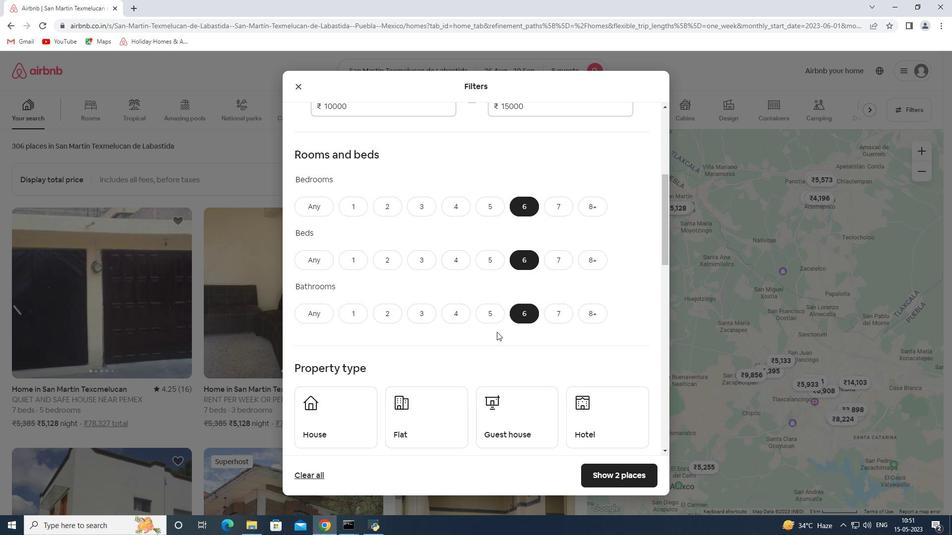 
Action: Mouse moved to (330, 334)
Screenshot: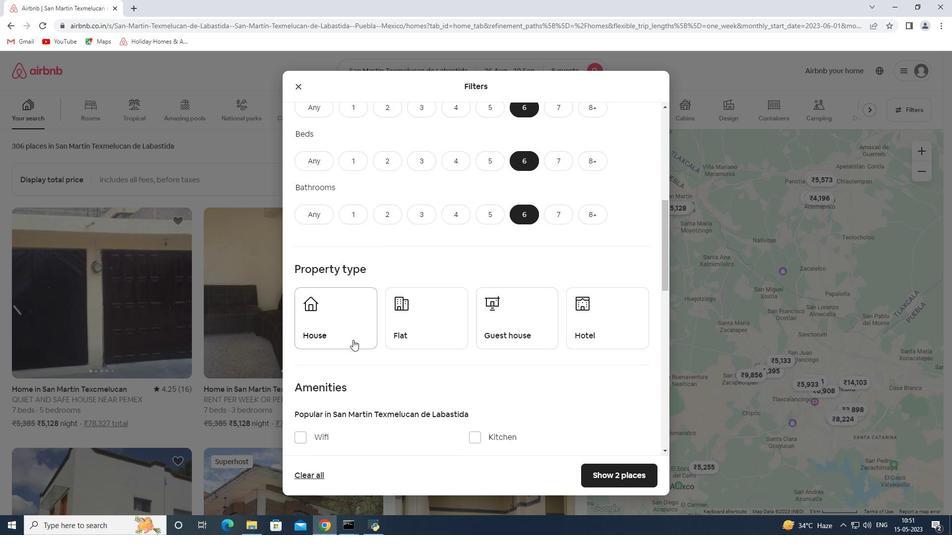 
Action: Mouse pressed left at (330, 334)
Screenshot: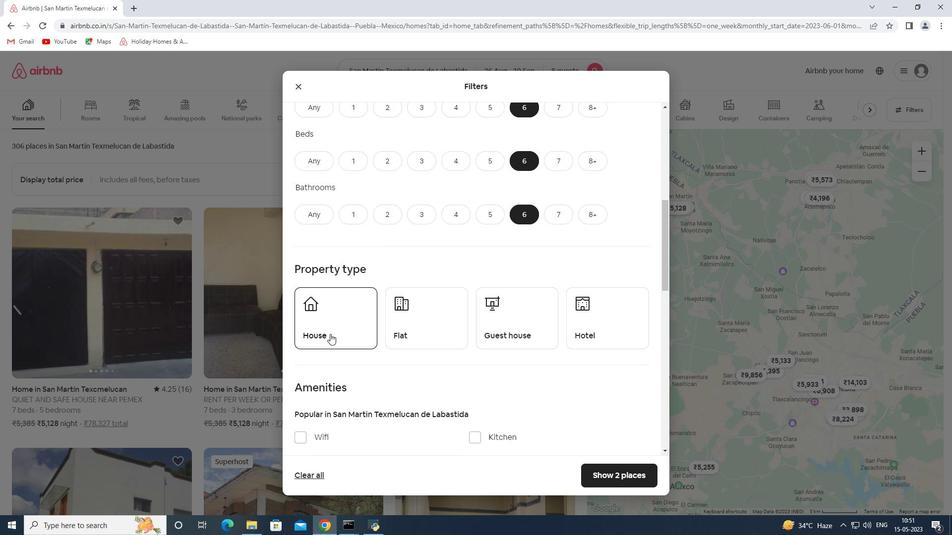 
Action: Mouse moved to (404, 330)
Screenshot: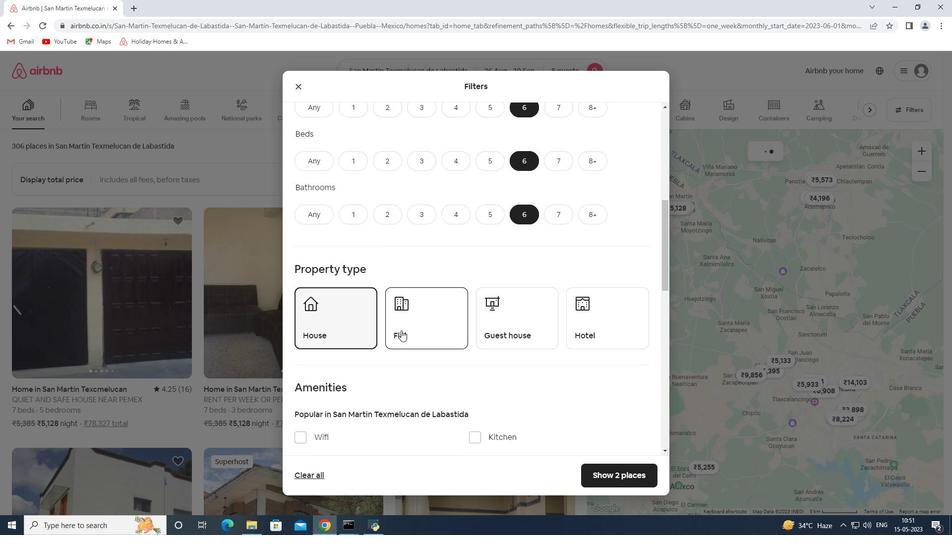 
Action: Mouse pressed left at (404, 330)
Screenshot: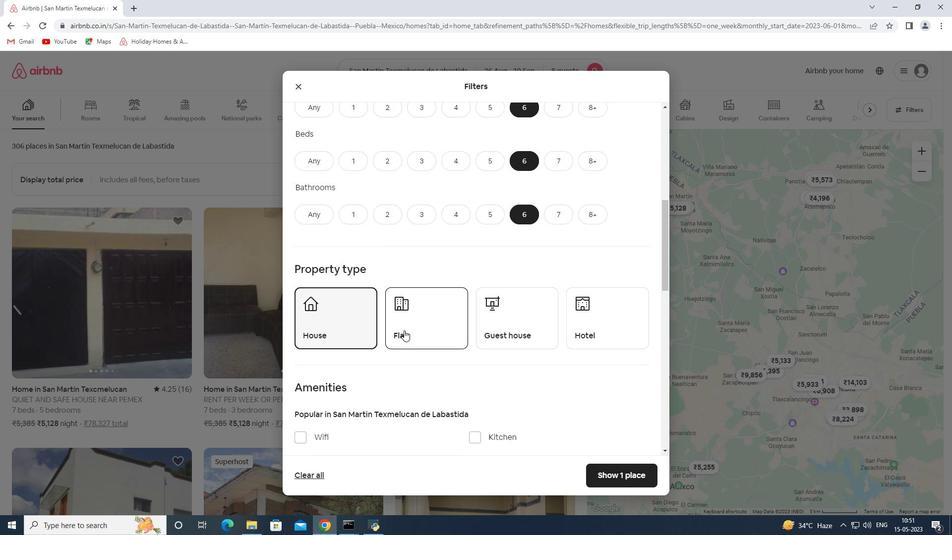 
Action: Mouse moved to (508, 335)
Screenshot: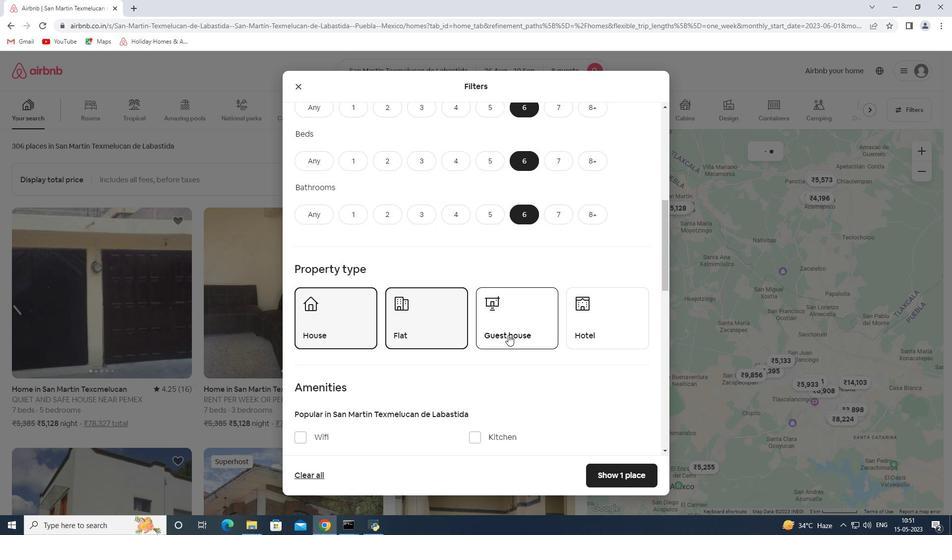 
Action: Mouse pressed left at (508, 335)
Screenshot: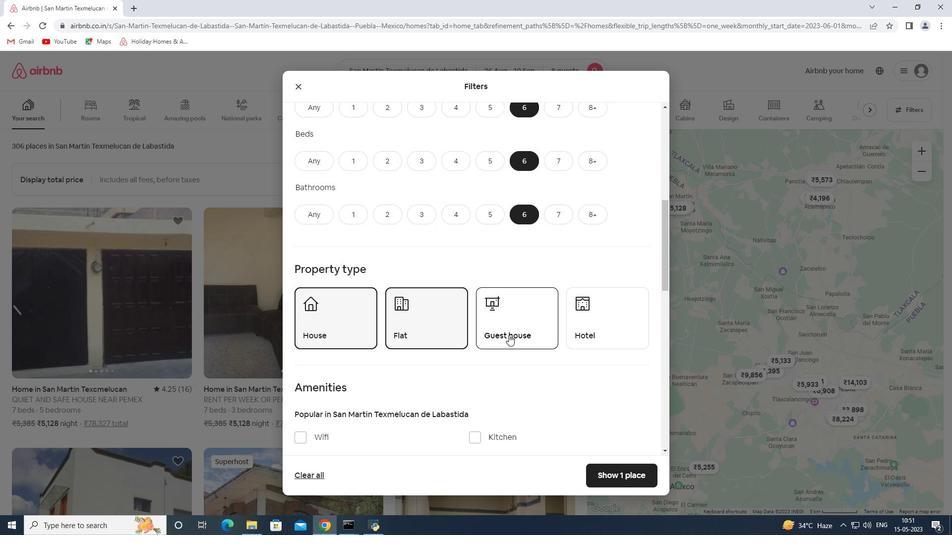
Action: Mouse moved to (493, 368)
Screenshot: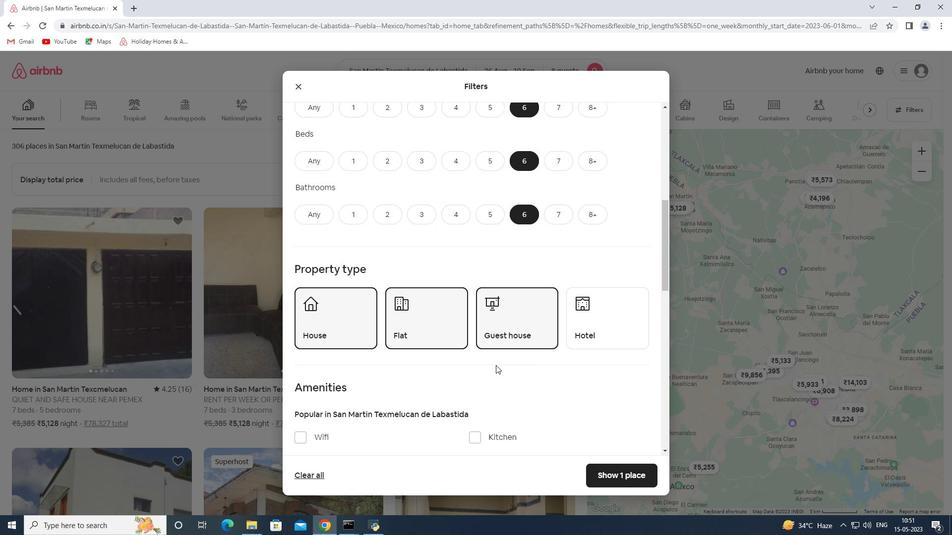 
Action: Mouse scrolled (493, 368) with delta (0, 0)
Screenshot: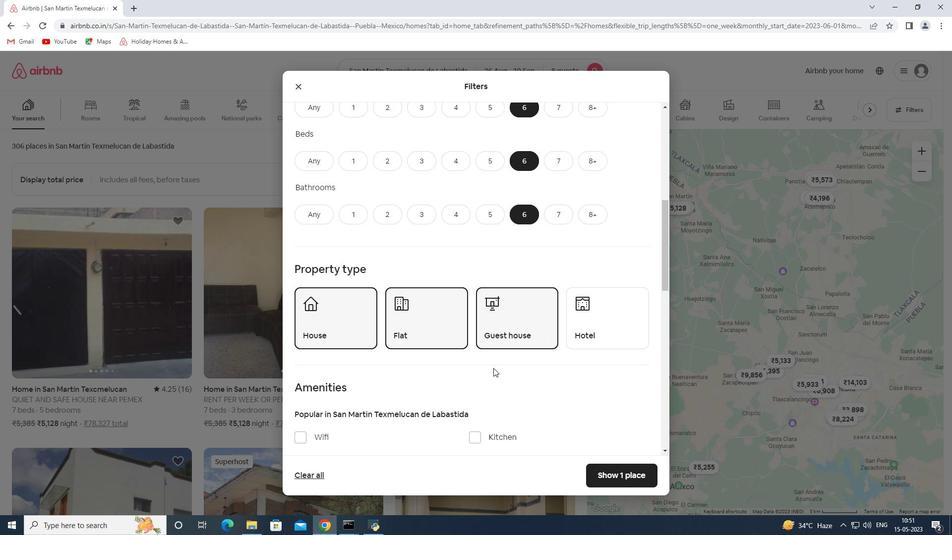 
Action: Mouse scrolled (493, 368) with delta (0, 0)
Screenshot: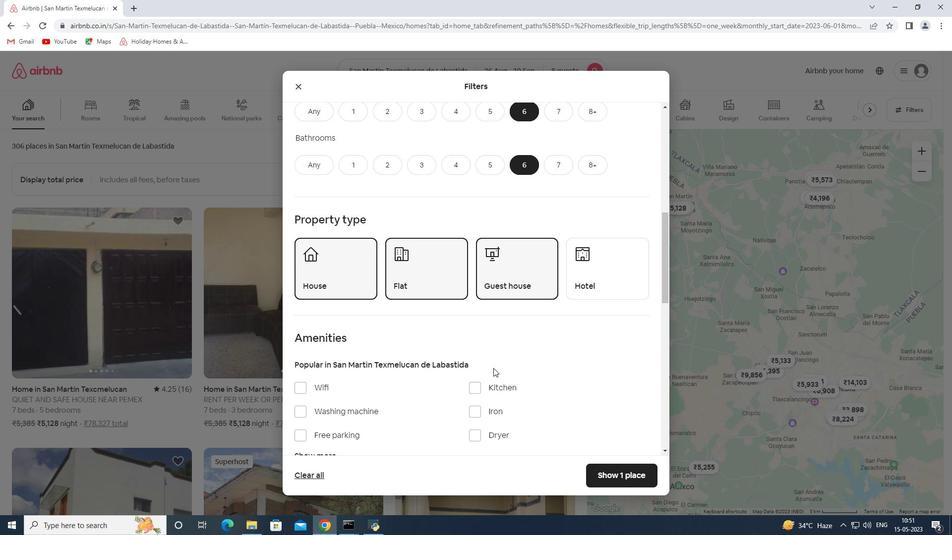 
Action: Mouse scrolled (493, 368) with delta (0, 0)
Screenshot: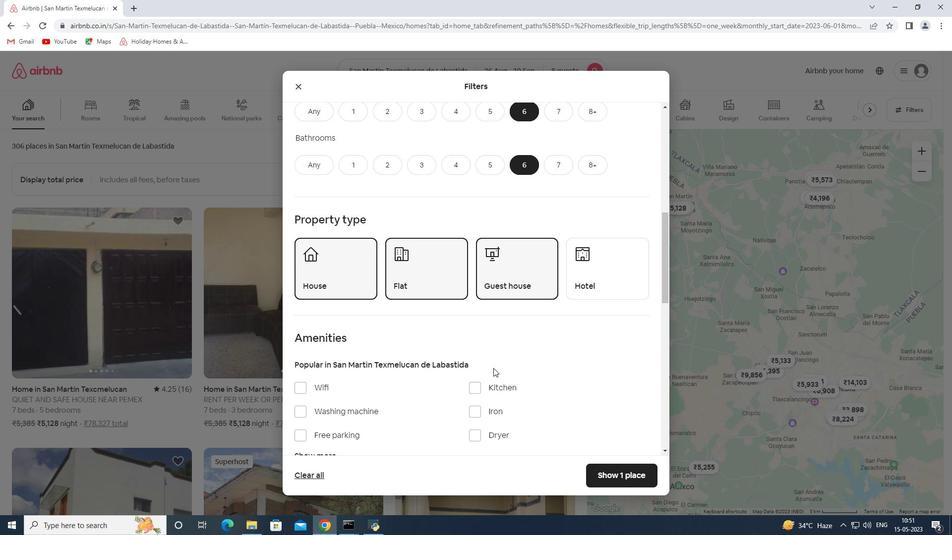 
Action: Mouse scrolled (493, 368) with delta (0, 0)
Screenshot: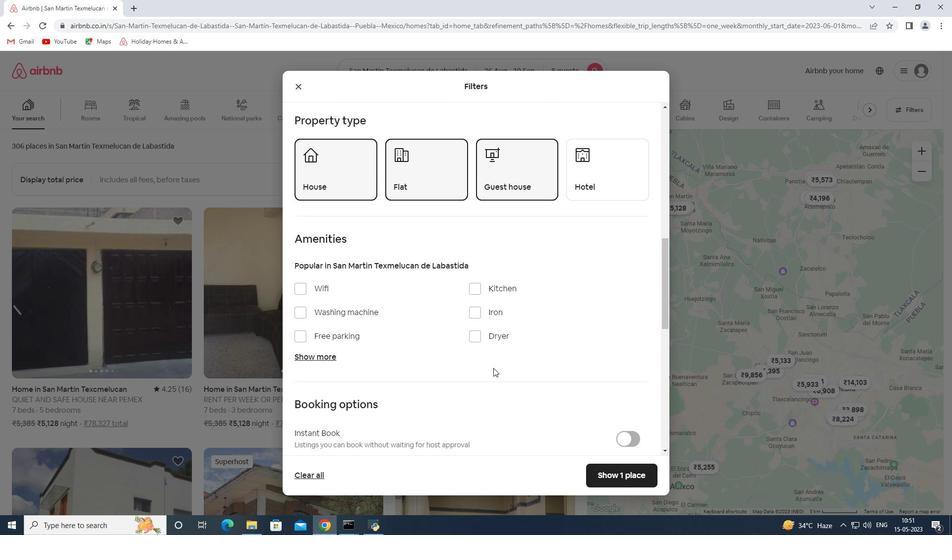 
Action: Mouse scrolled (493, 368) with delta (0, 0)
Screenshot: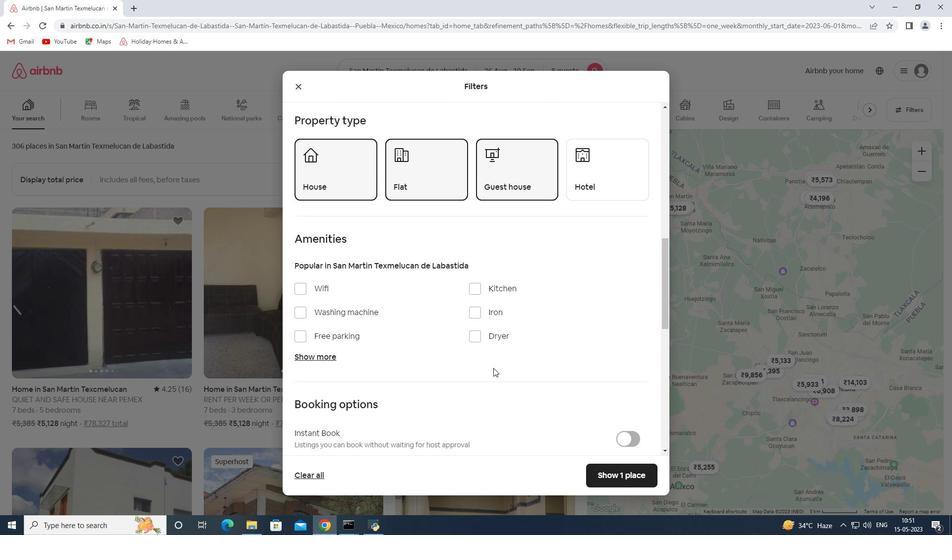 
Action: Mouse moved to (320, 187)
Screenshot: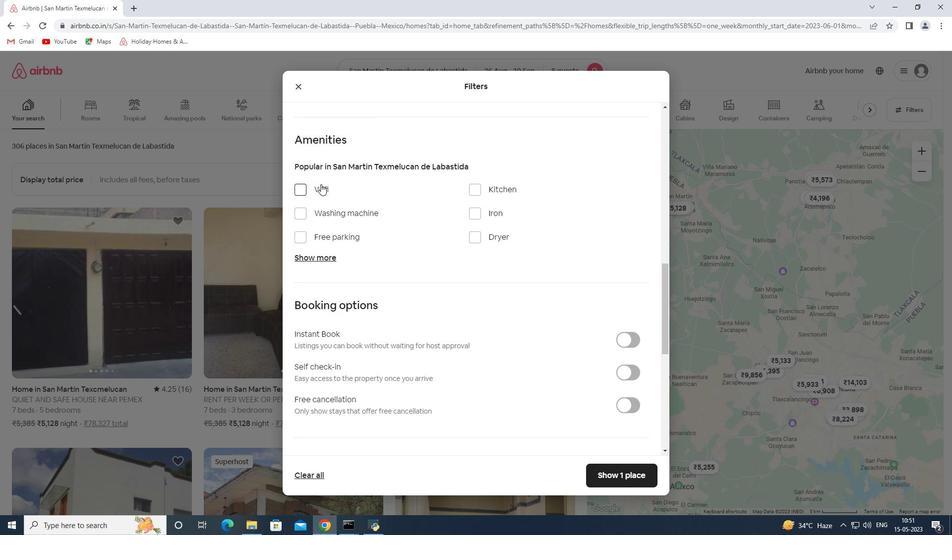 
Action: Mouse pressed left at (320, 187)
Screenshot: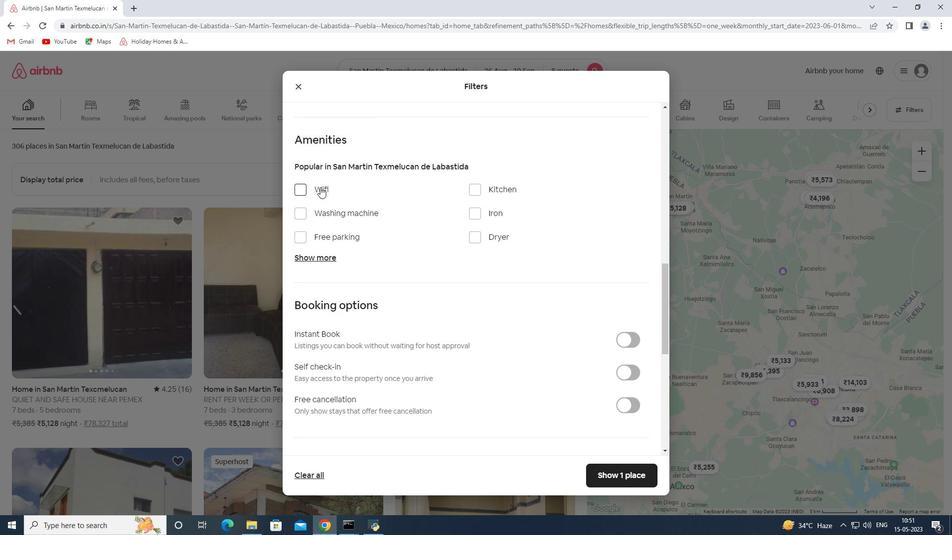 
Action: Mouse moved to (325, 261)
Screenshot: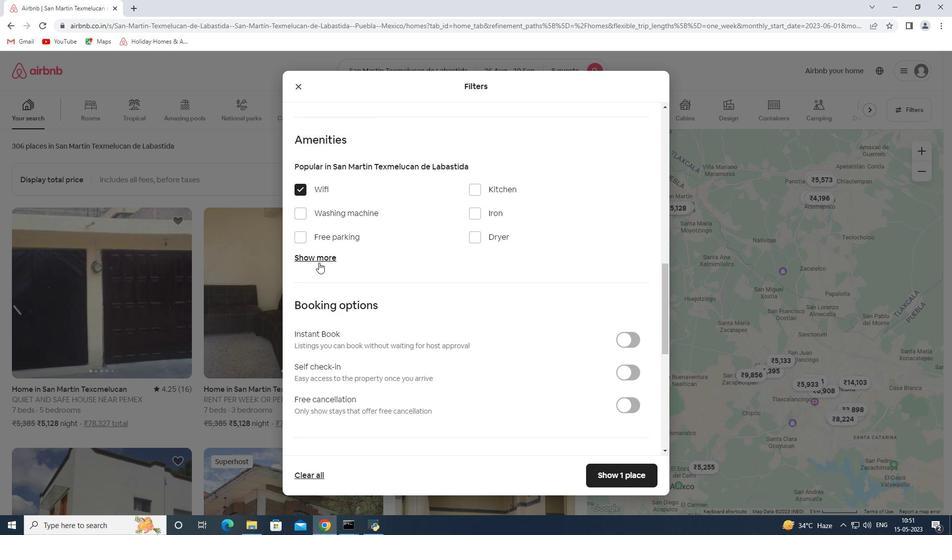
Action: Mouse pressed left at (325, 261)
Screenshot: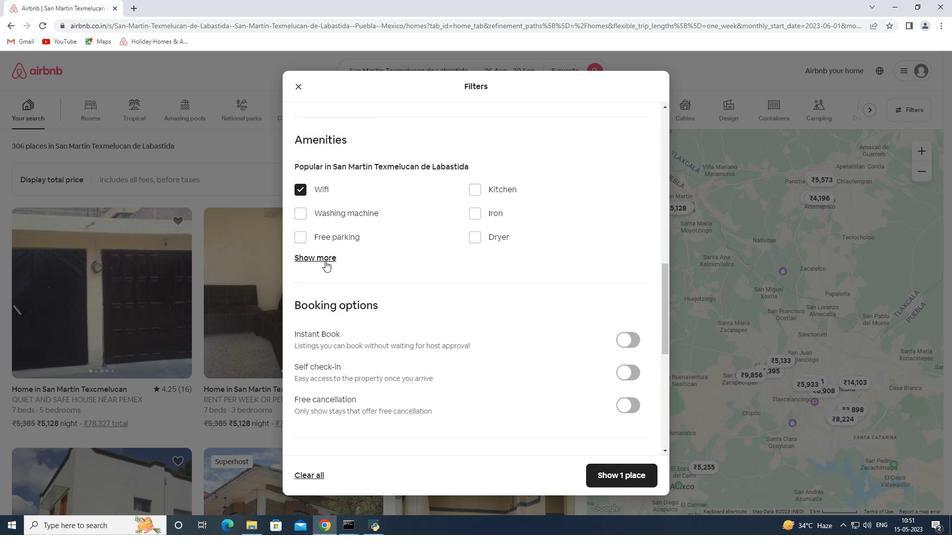 
Action: Mouse moved to (340, 235)
Screenshot: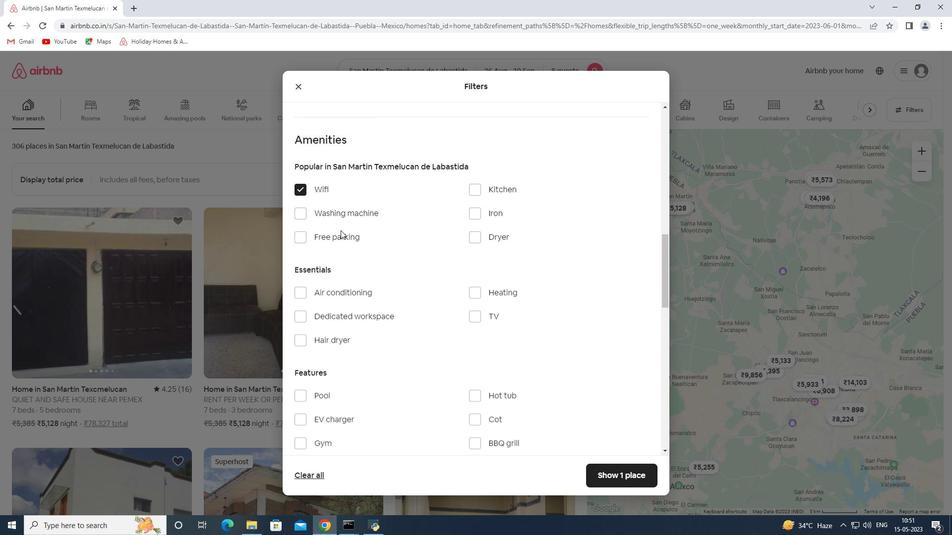 
Action: Mouse pressed left at (340, 235)
Screenshot: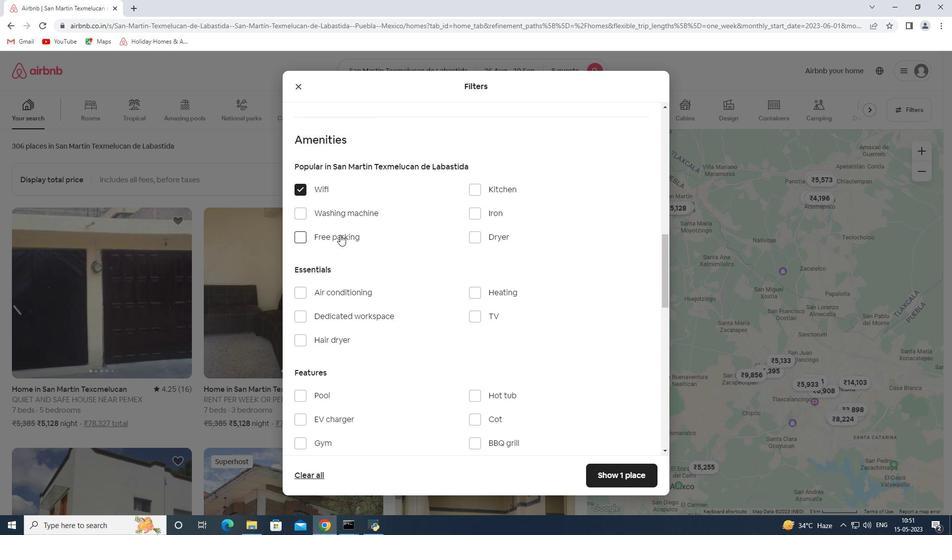 
Action: Mouse moved to (477, 318)
Screenshot: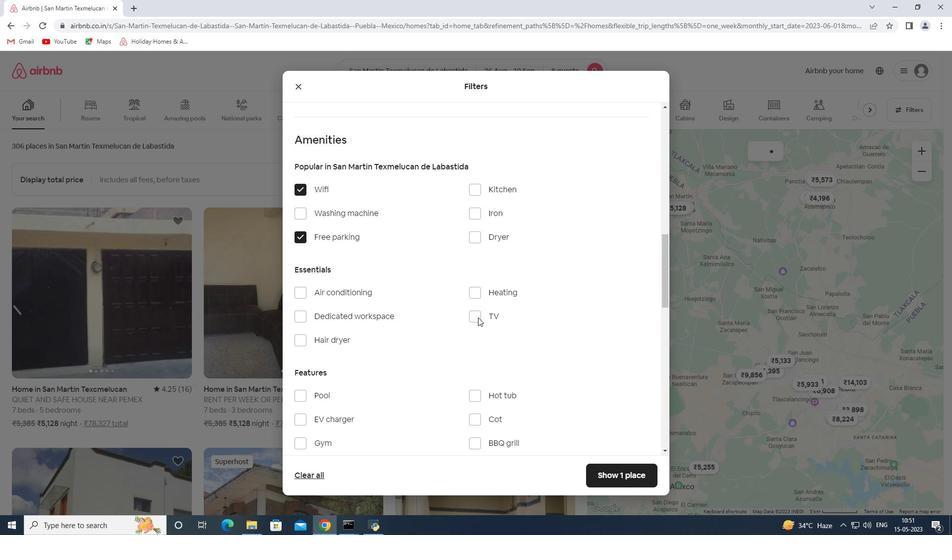 
Action: Mouse pressed left at (477, 318)
Screenshot: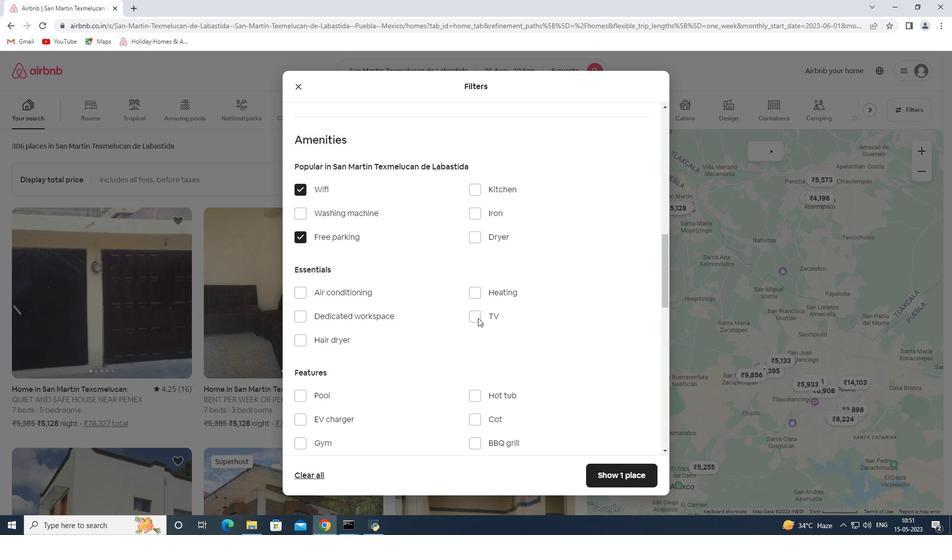 
Action: Mouse moved to (439, 353)
Screenshot: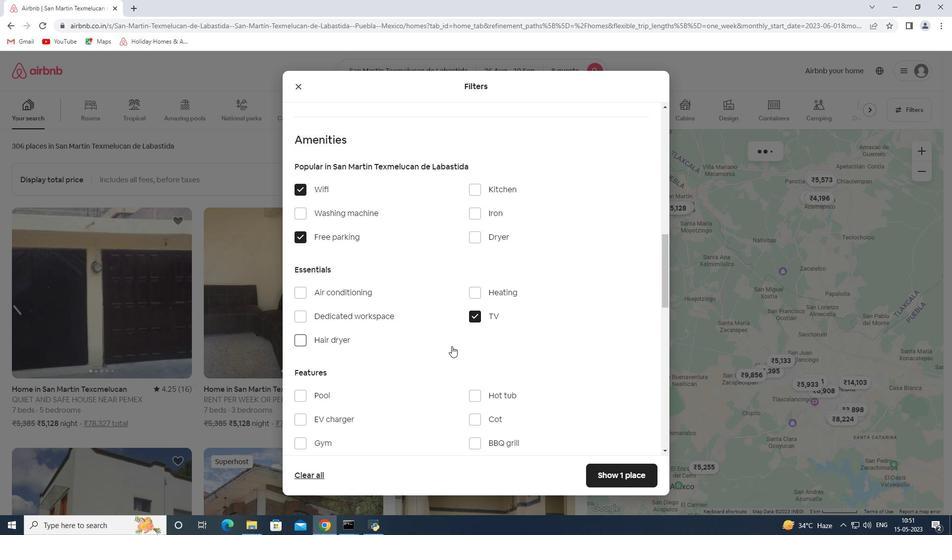 
Action: Mouse scrolled (439, 353) with delta (0, 0)
Screenshot: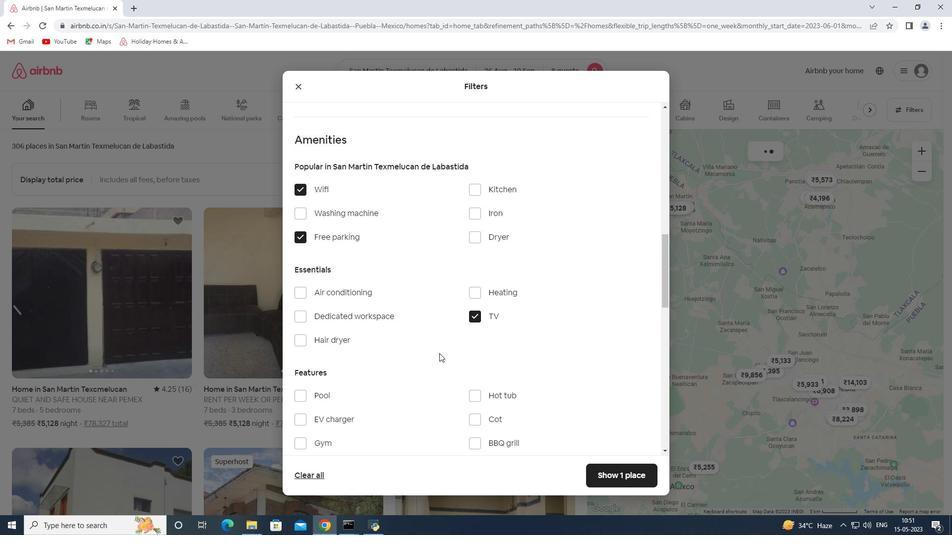 
Action: Mouse scrolled (439, 353) with delta (0, 0)
Screenshot: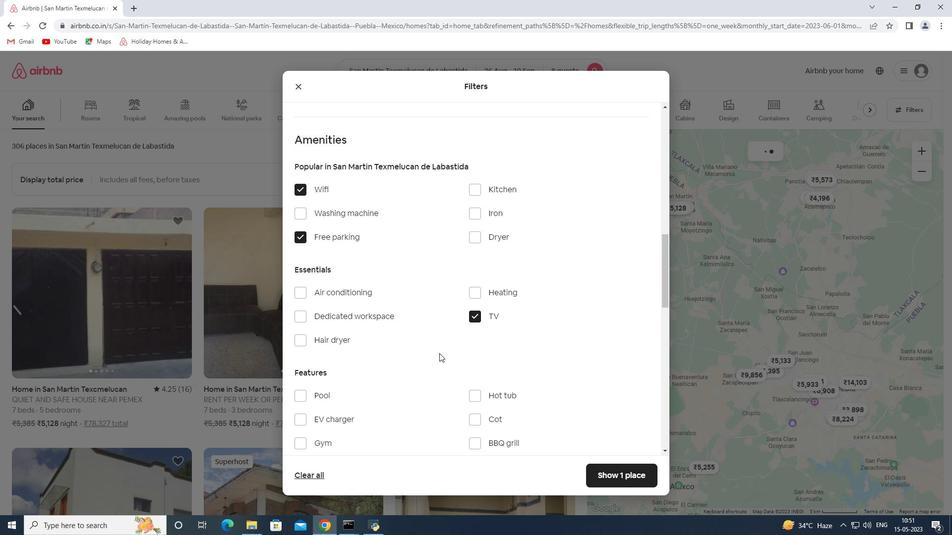 
Action: Mouse moved to (317, 342)
Screenshot: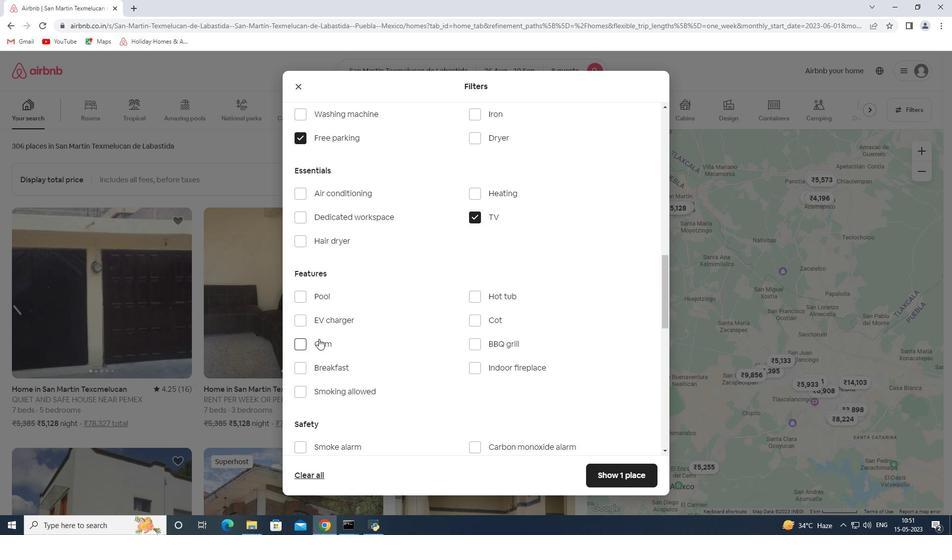 
Action: Mouse pressed left at (317, 342)
Screenshot: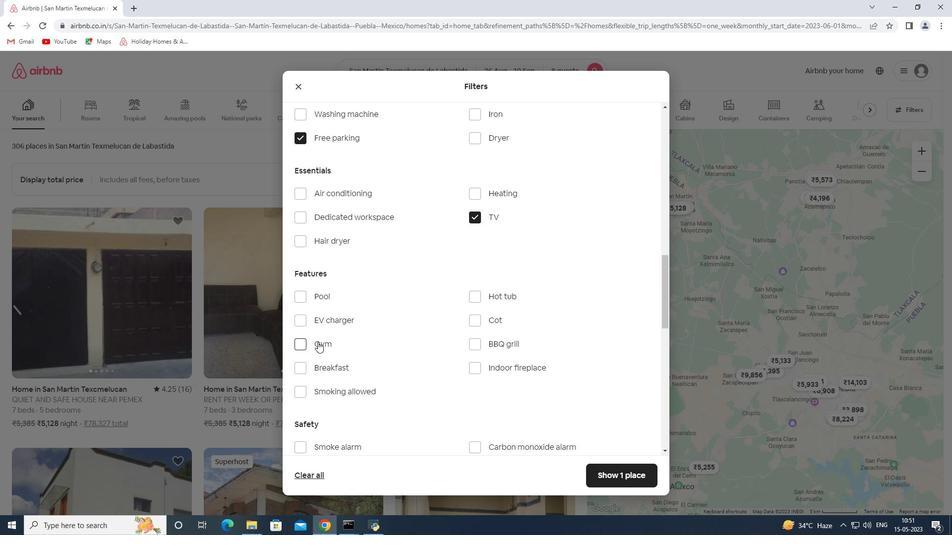 
Action: Mouse moved to (321, 366)
Screenshot: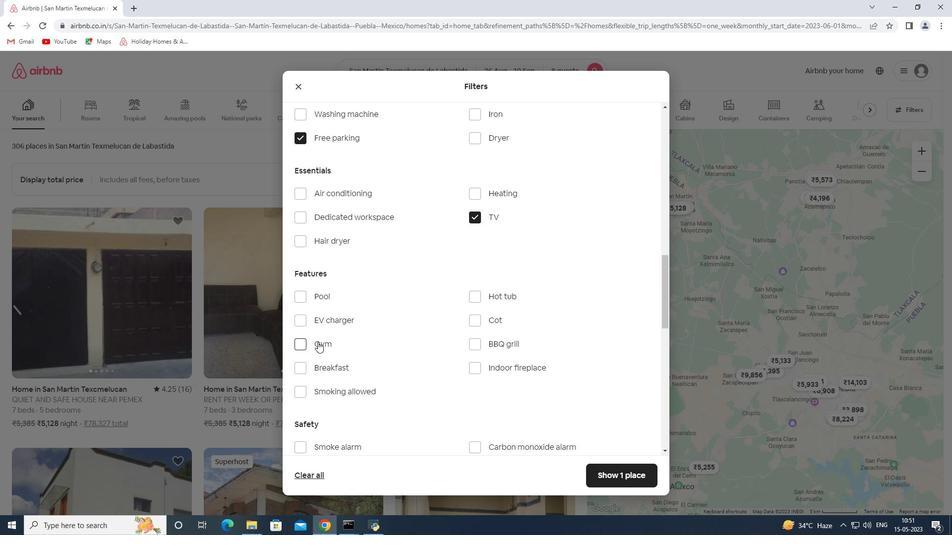 
Action: Mouse pressed left at (321, 366)
Screenshot: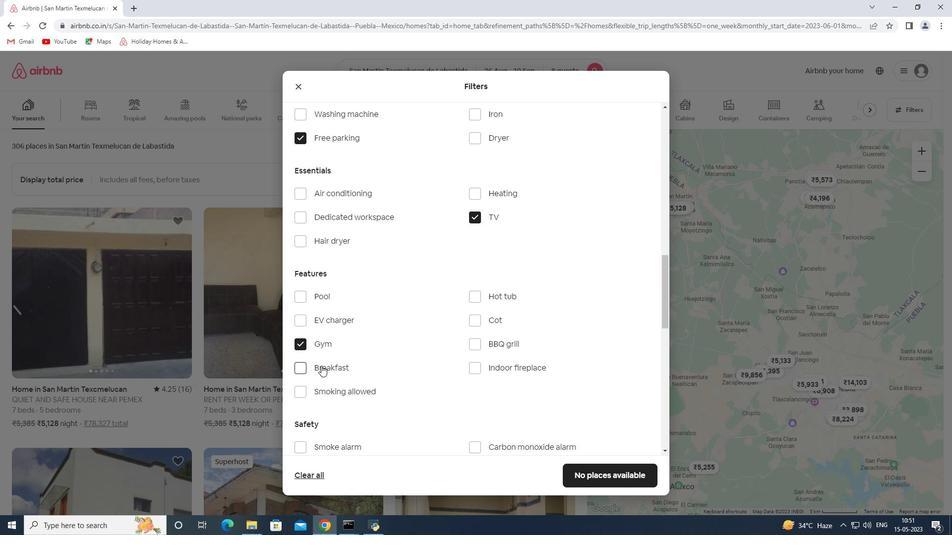 
Action: Mouse moved to (402, 332)
Screenshot: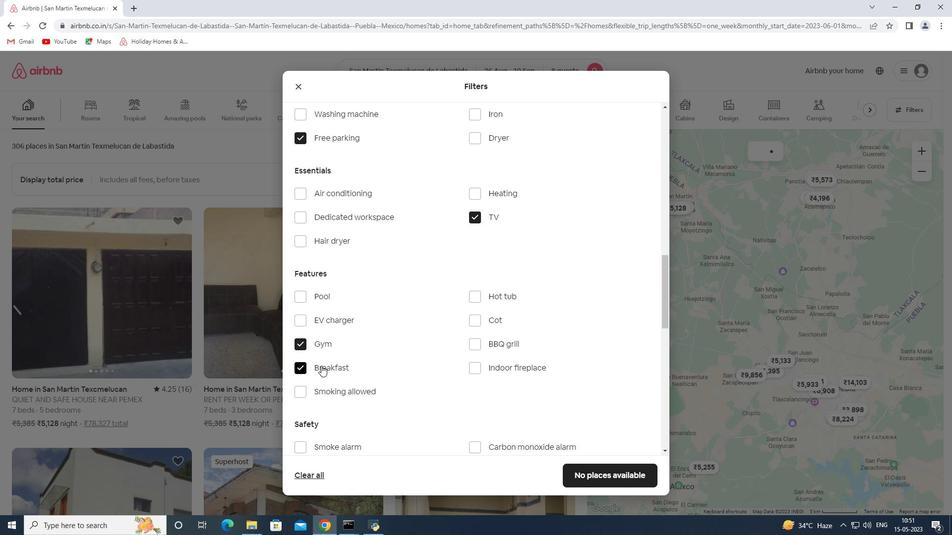 
Action: Mouse scrolled (402, 332) with delta (0, 0)
Screenshot: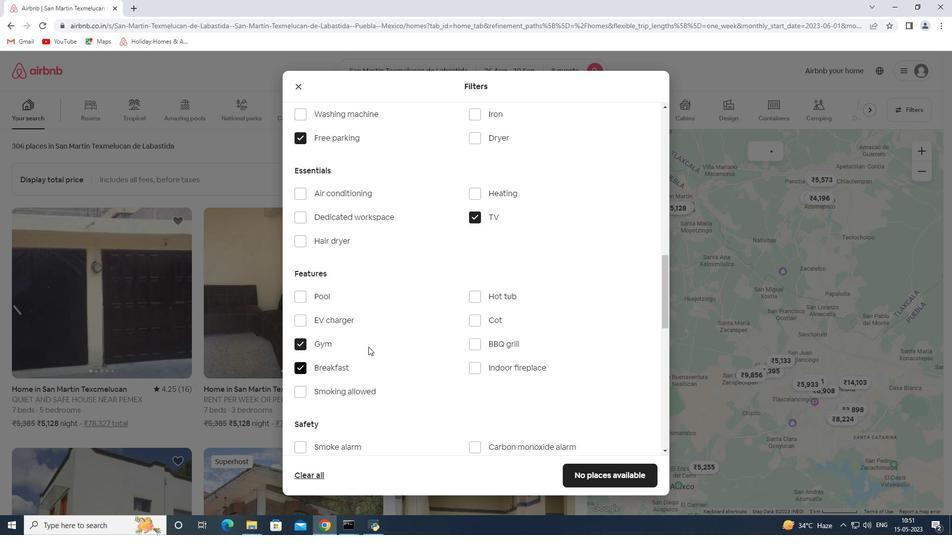 
Action: Mouse scrolled (402, 332) with delta (0, 0)
Screenshot: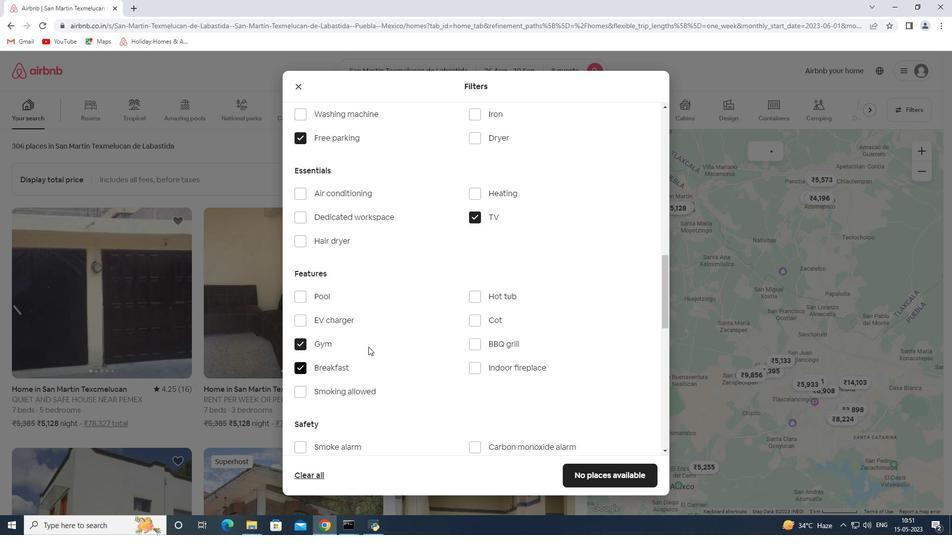 
Action: Mouse scrolled (402, 332) with delta (0, 0)
Screenshot: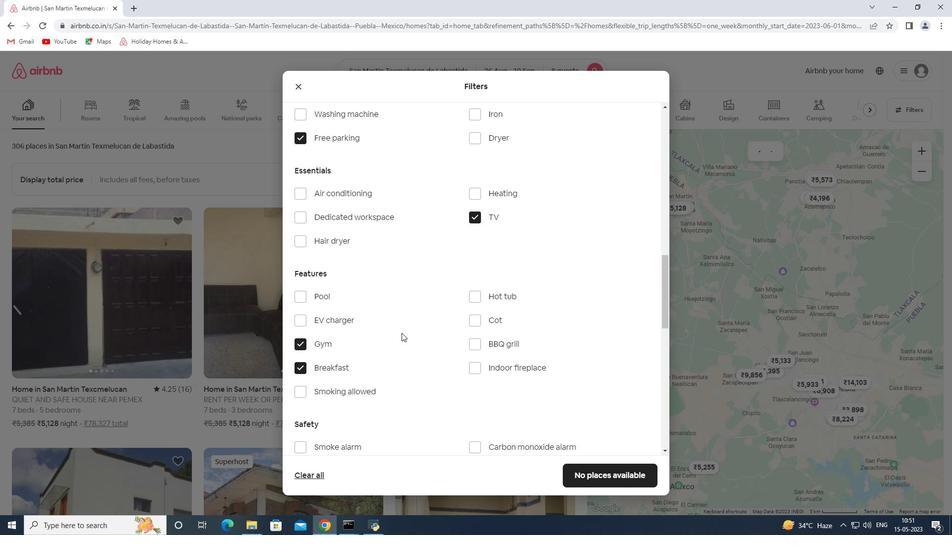 
Action: Mouse scrolled (402, 332) with delta (0, 0)
Screenshot: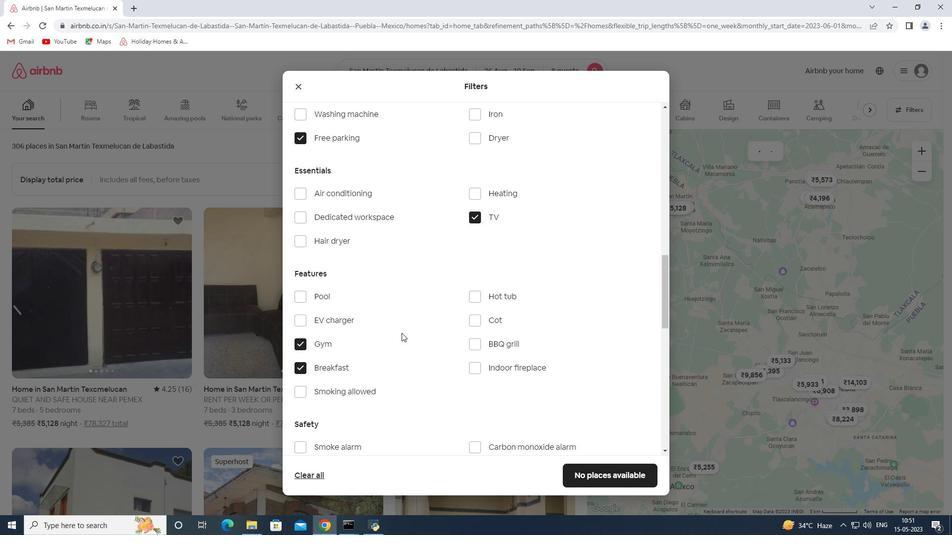 
Action: Mouse moved to (623, 384)
Screenshot: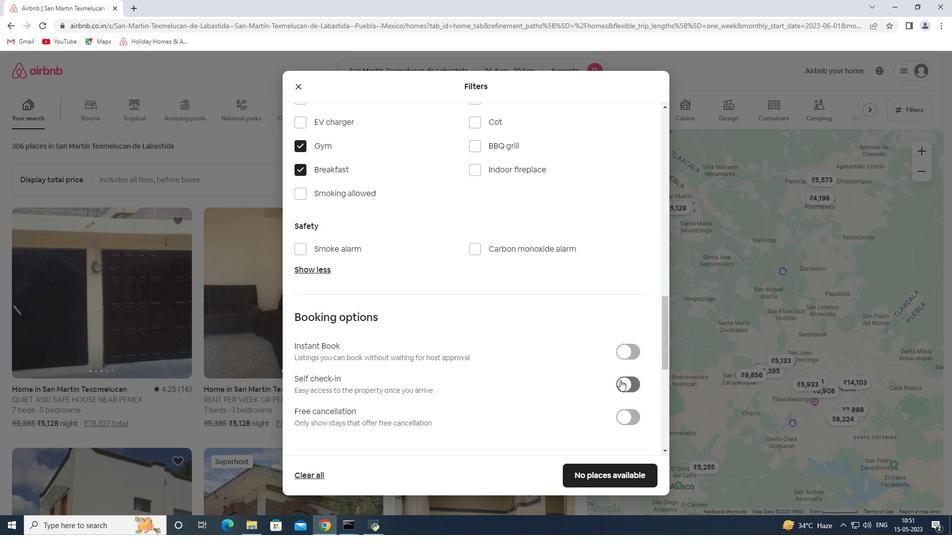 
Action: Mouse pressed left at (623, 384)
Screenshot: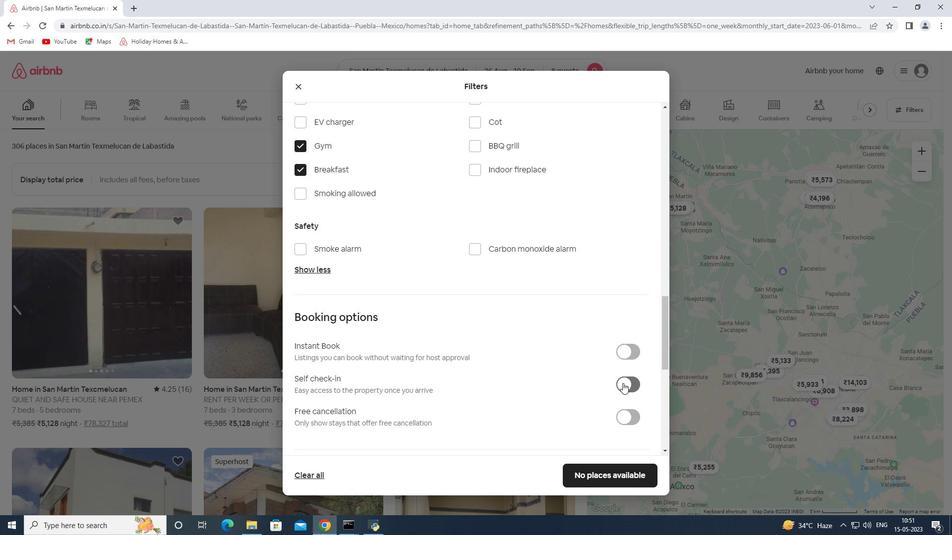 
Action: Mouse moved to (472, 348)
Screenshot: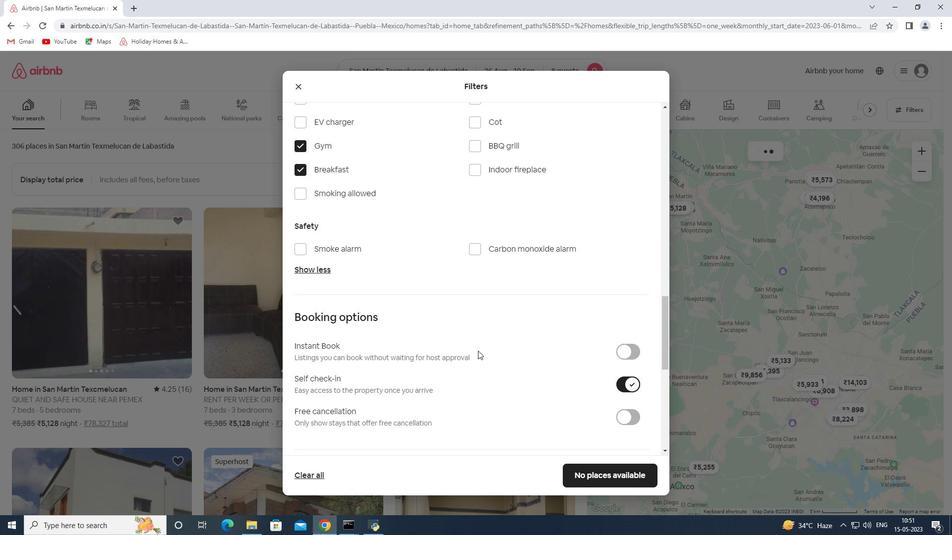 
Action: Mouse scrolled (472, 348) with delta (0, 0)
Screenshot: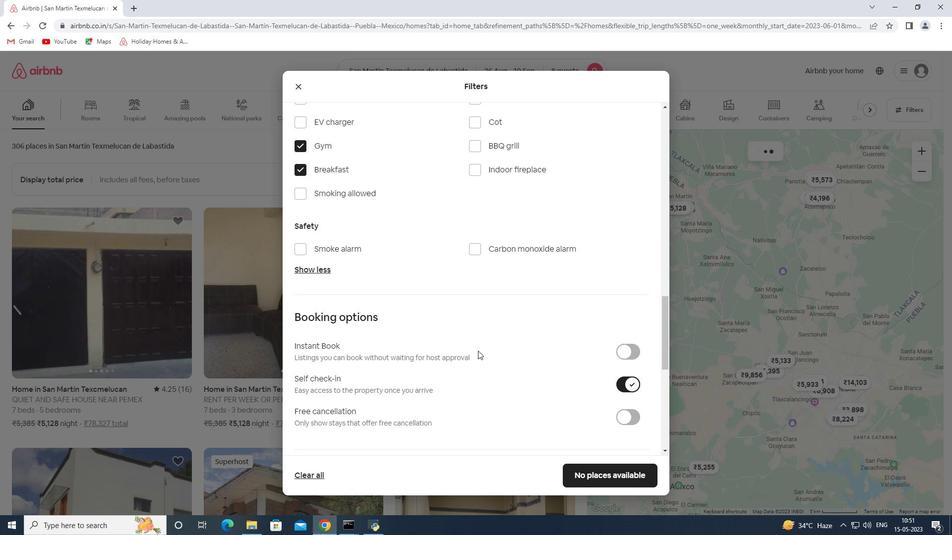
Action: Mouse scrolled (472, 348) with delta (0, 0)
Screenshot: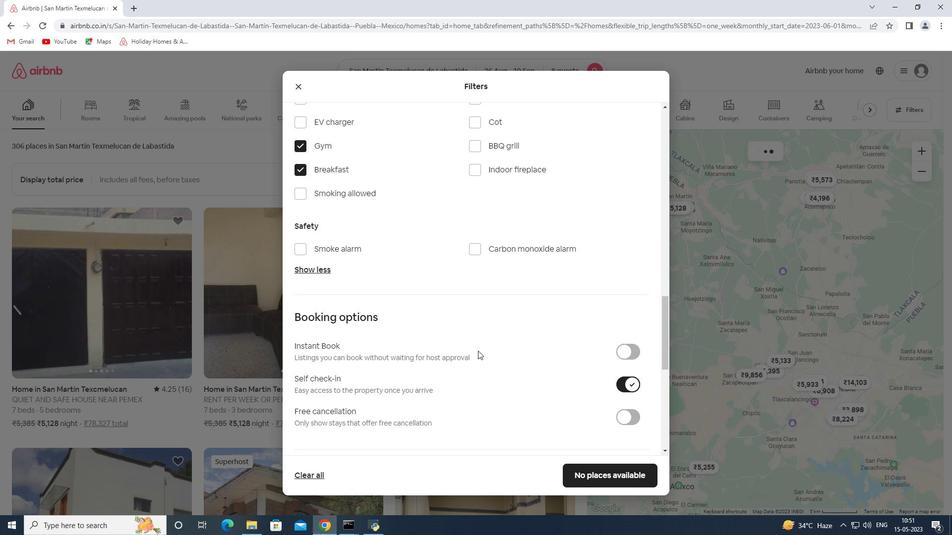 
Action: Mouse scrolled (472, 348) with delta (0, 0)
Screenshot: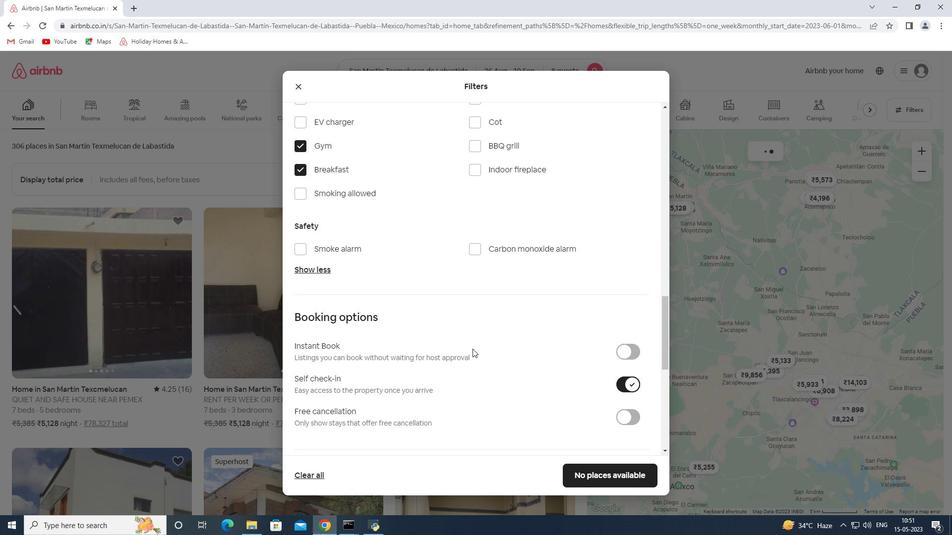 
Action: Mouse scrolled (472, 348) with delta (0, 0)
Screenshot: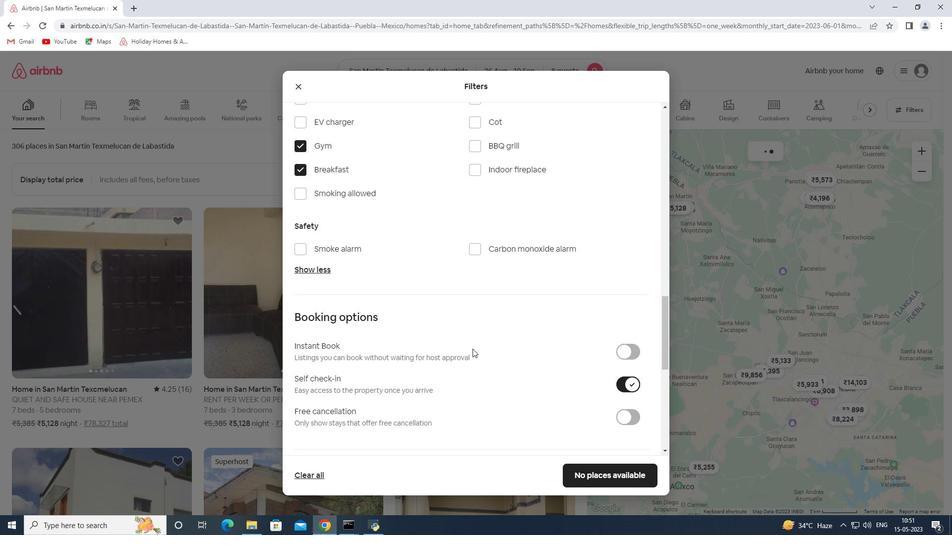 
Action: Mouse scrolled (472, 348) with delta (0, 0)
Screenshot: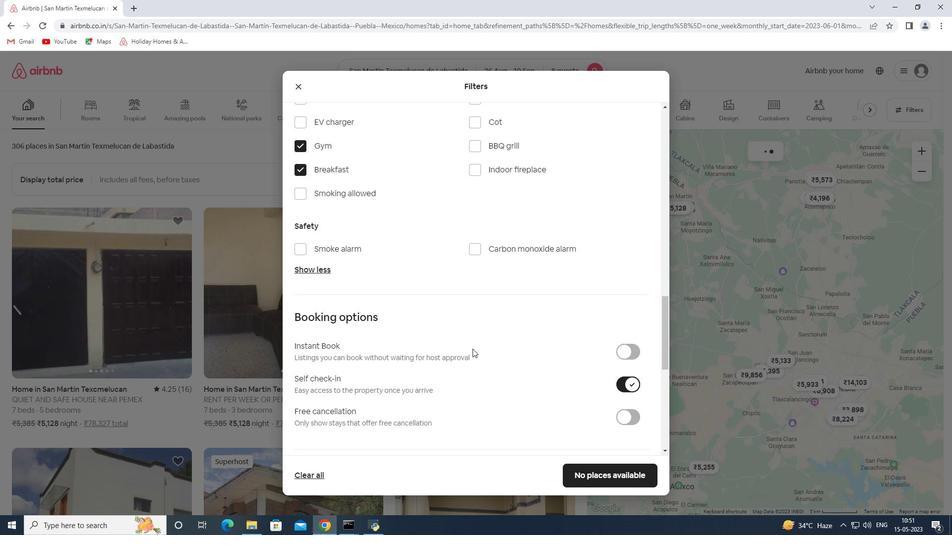 
Action: Mouse scrolled (472, 348) with delta (0, 0)
Screenshot: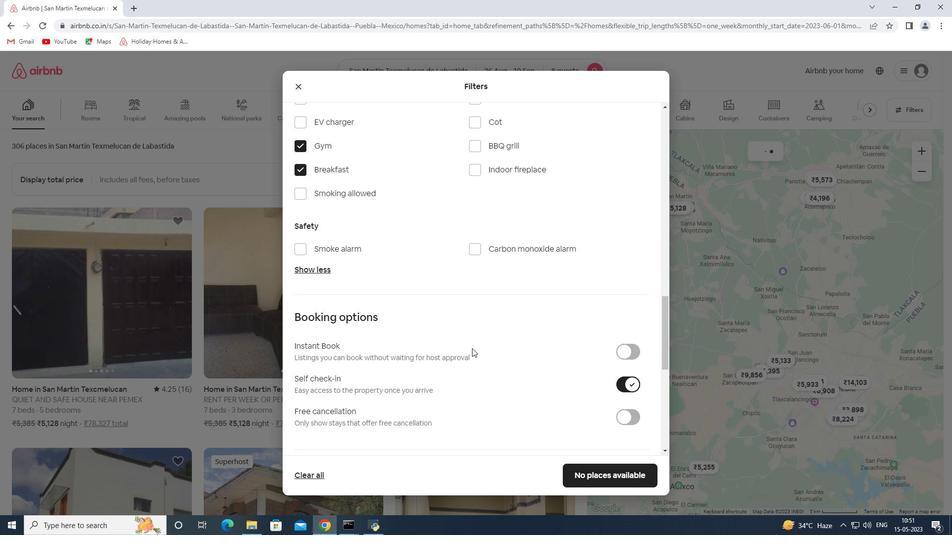 
Action: Mouse moved to (351, 382)
Screenshot: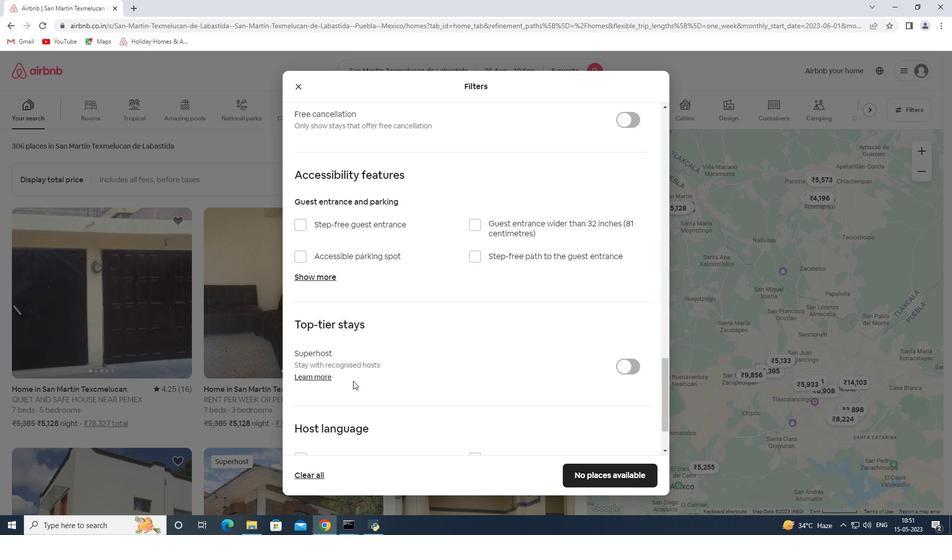 
Action: Mouse scrolled (351, 381) with delta (0, 0)
Screenshot: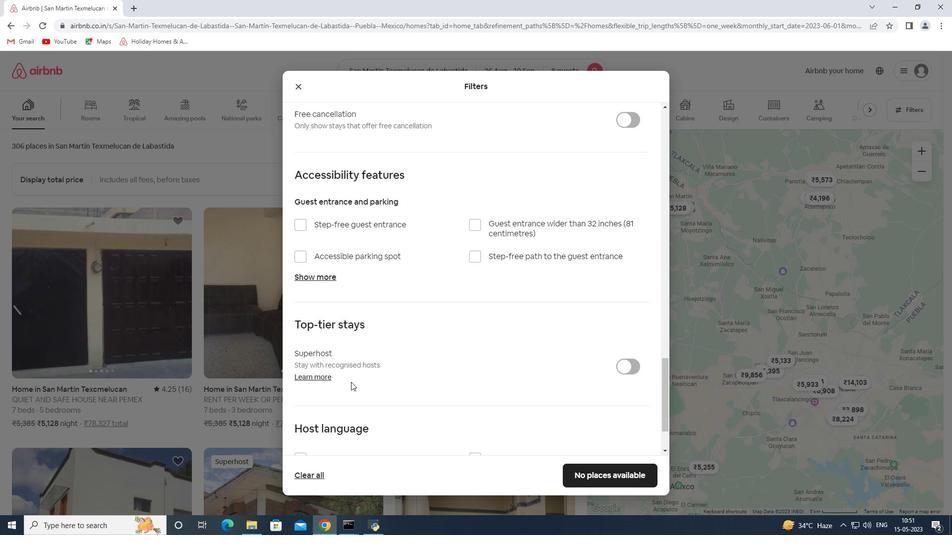 
Action: Mouse moved to (349, 382)
Screenshot: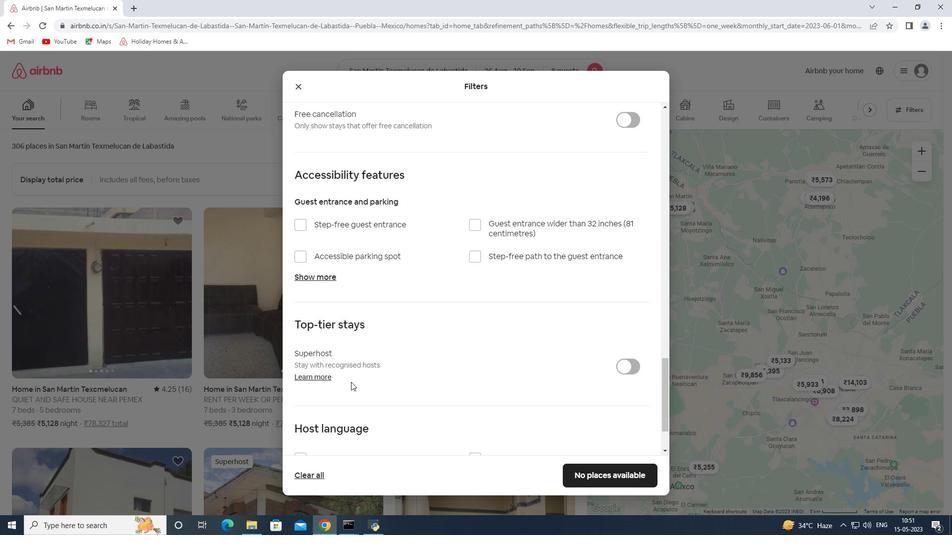 
Action: Mouse scrolled (349, 381) with delta (0, 0)
Screenshot: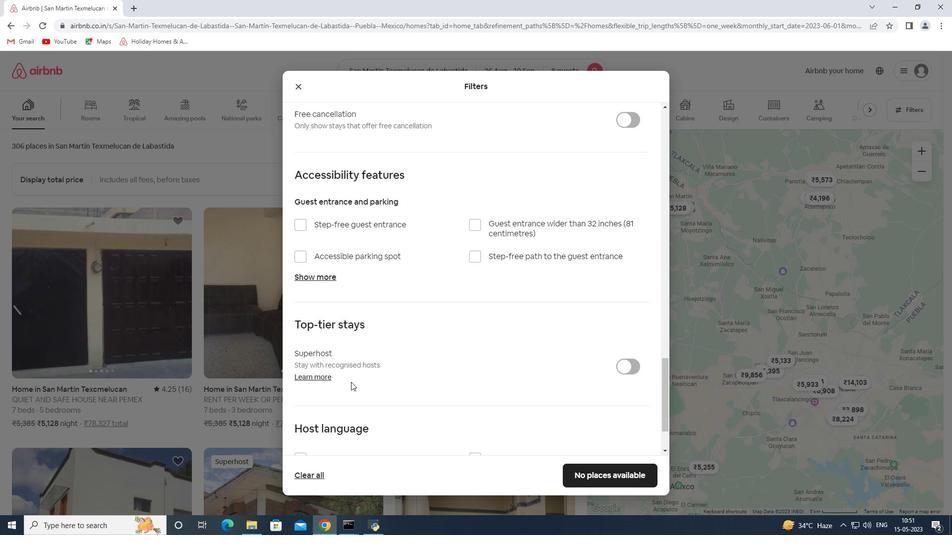
Action: Mouse moved to (346, 383)
Screenshot: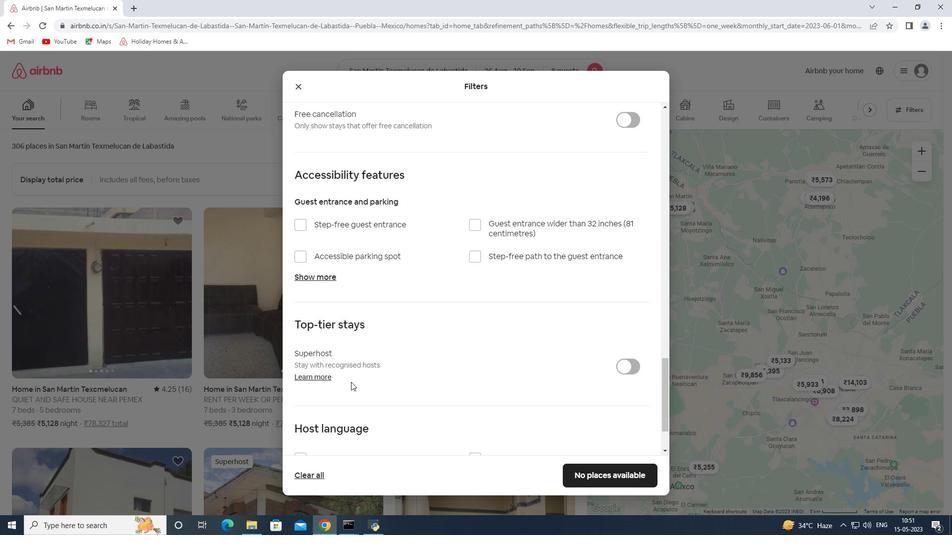 
Action: Mouse scrolled (347, 381) with delta (0, 0)
Screenshot: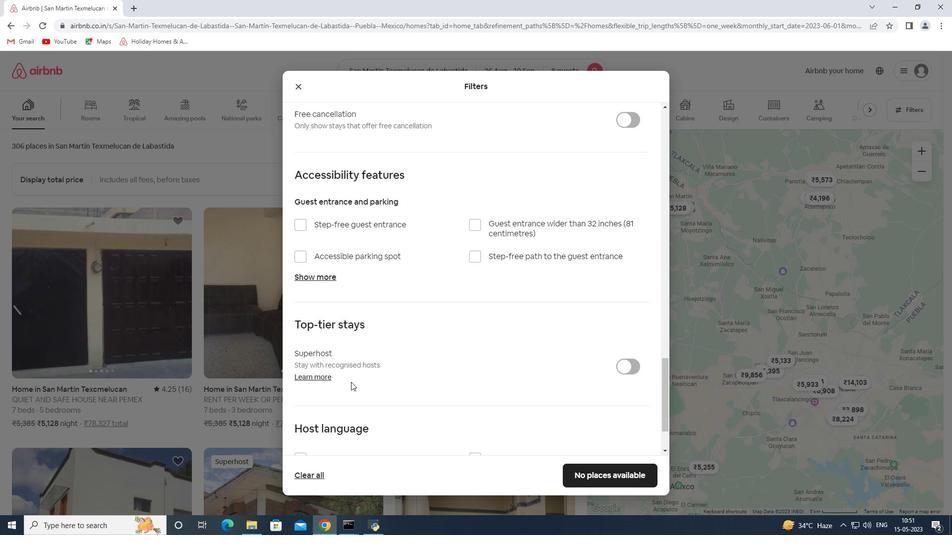 
Action: Mouse moved to (340, 385)
Screenshot: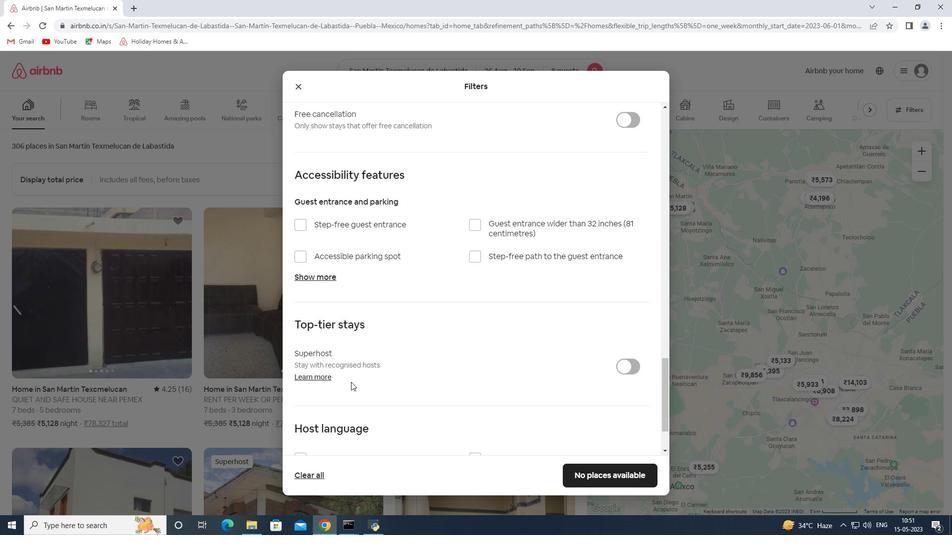 
Action: Mouse scrolled (342, 383) with delta (0, 0)
Screenshot: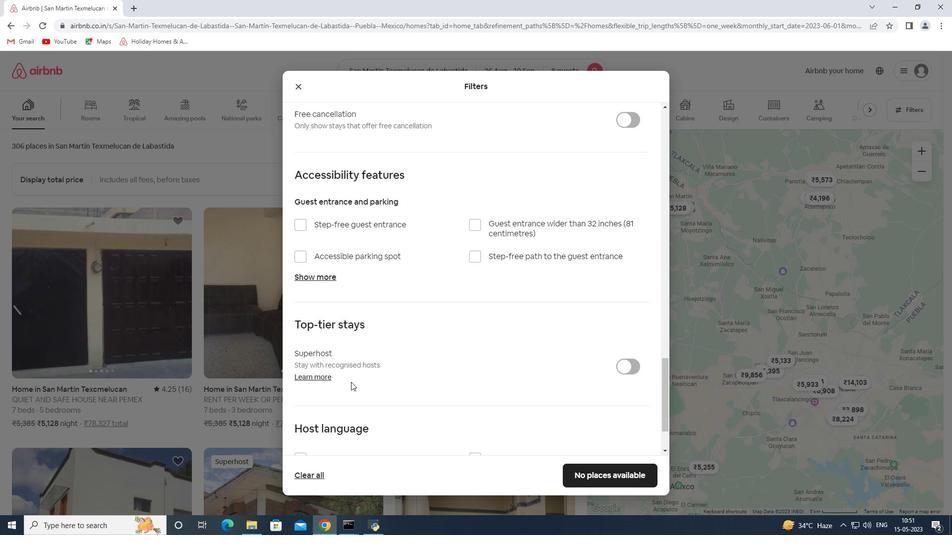 
Action: Mouse moved to (339, 385)
Screenshot: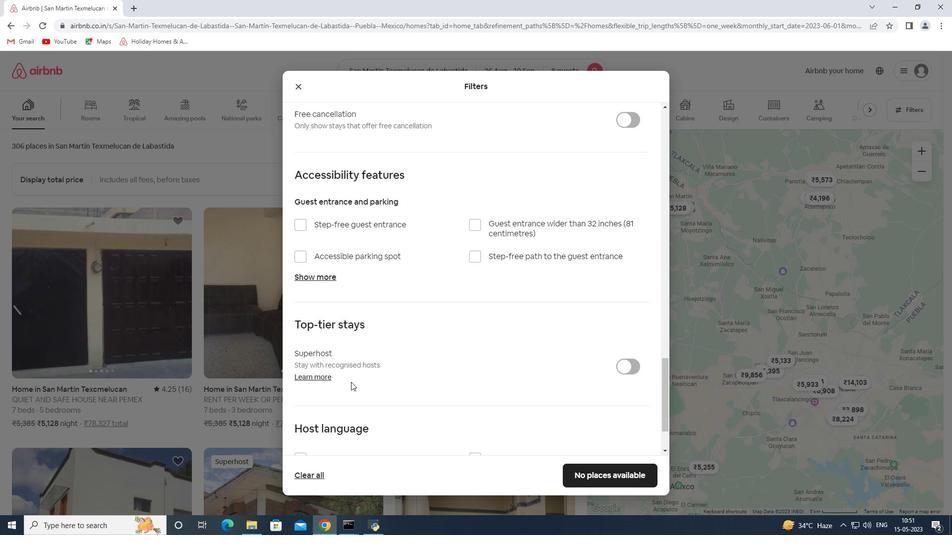 
Action: Mouse scrolled (340, 385) with delta (0, 0)
Screenshot: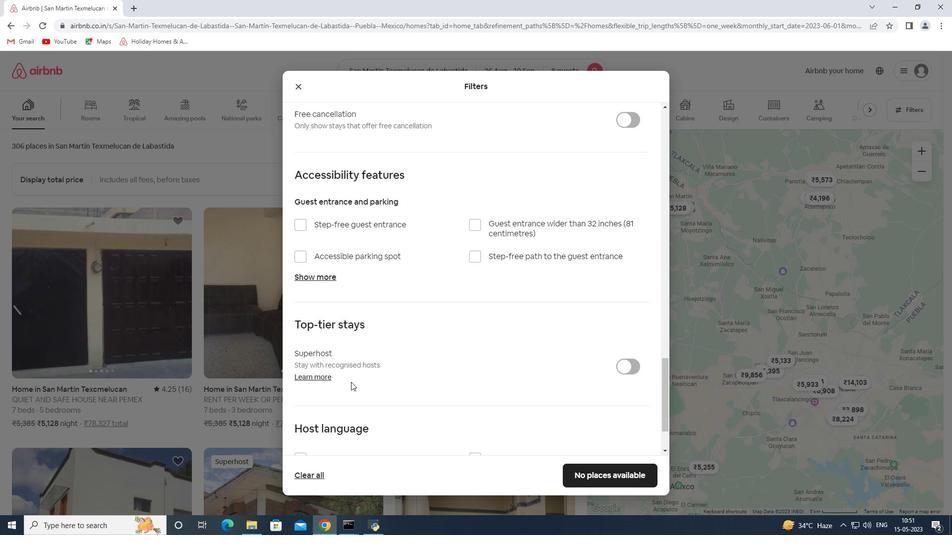 
Action: Mouse moved to (325, 384)
Screenshot: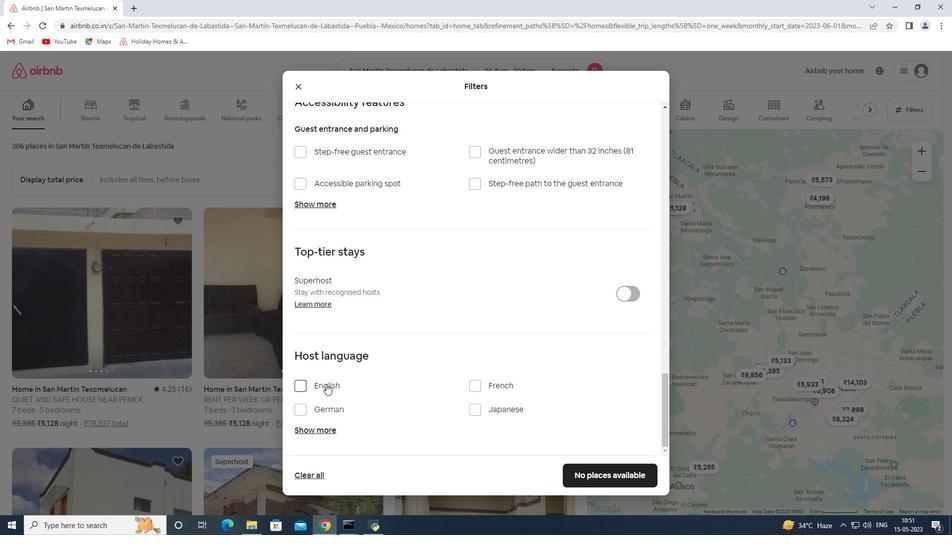 
Action: Mouse pressed left at (325, 384)
Screenshot: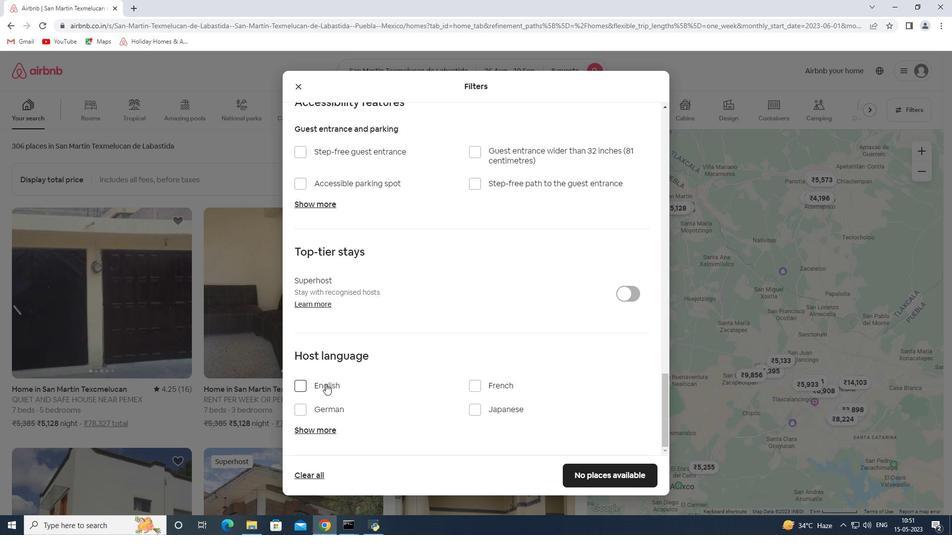 
Action: Mouse moved to (443, 360)
Screenshot: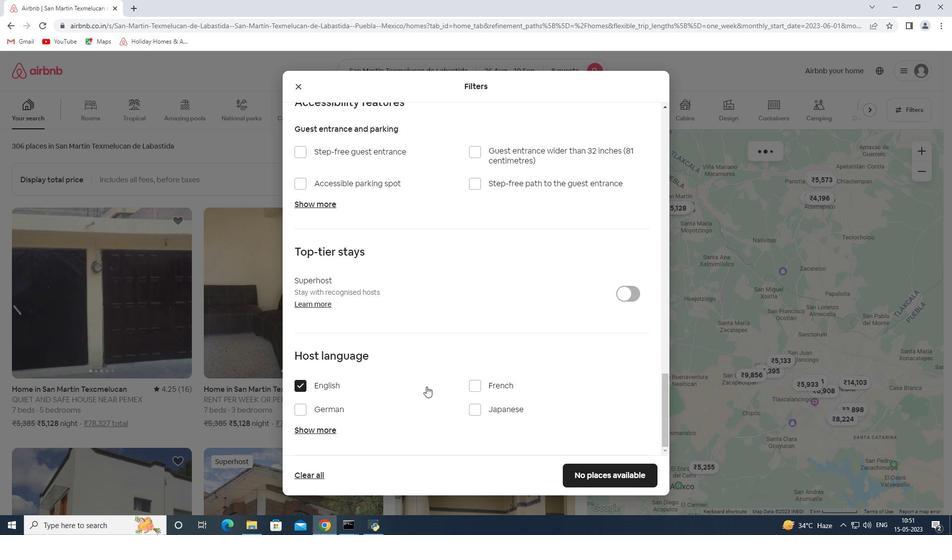 
Action: Mouse scrolled (443, 359) with delta (0, 0)
Screenshot: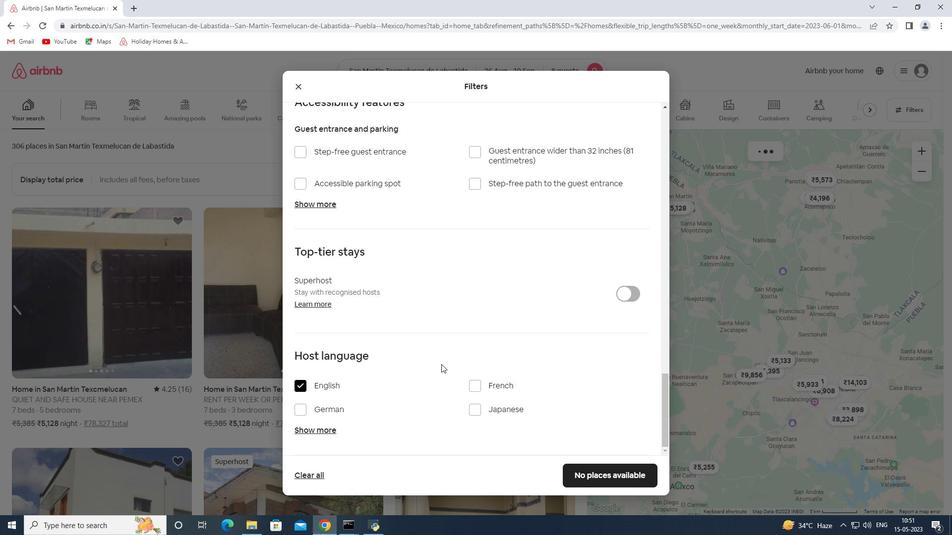 
Action: Mouse scrolled (443, 359) with delta (0, 0)
Screenshot: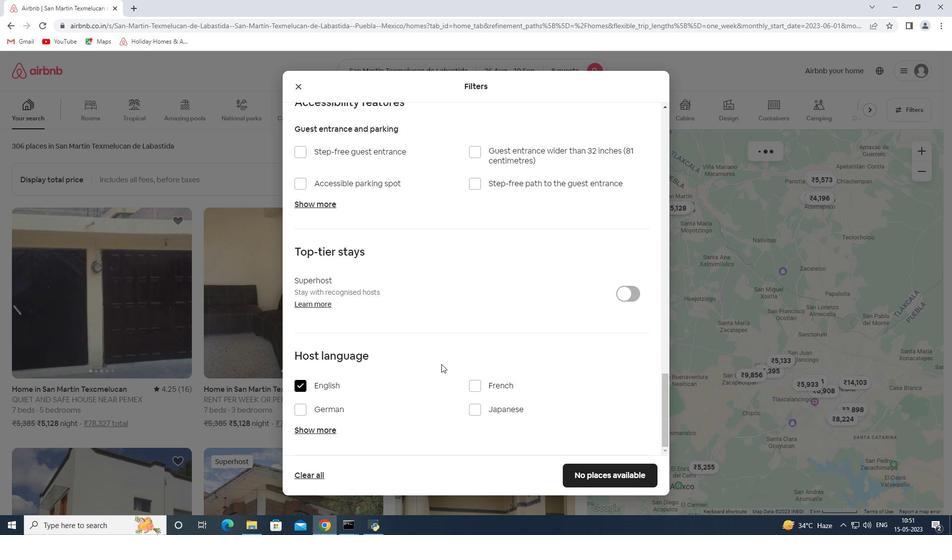 
Action: Mouse scrolled (443, 359) with delta (0, 0)
Screenshot: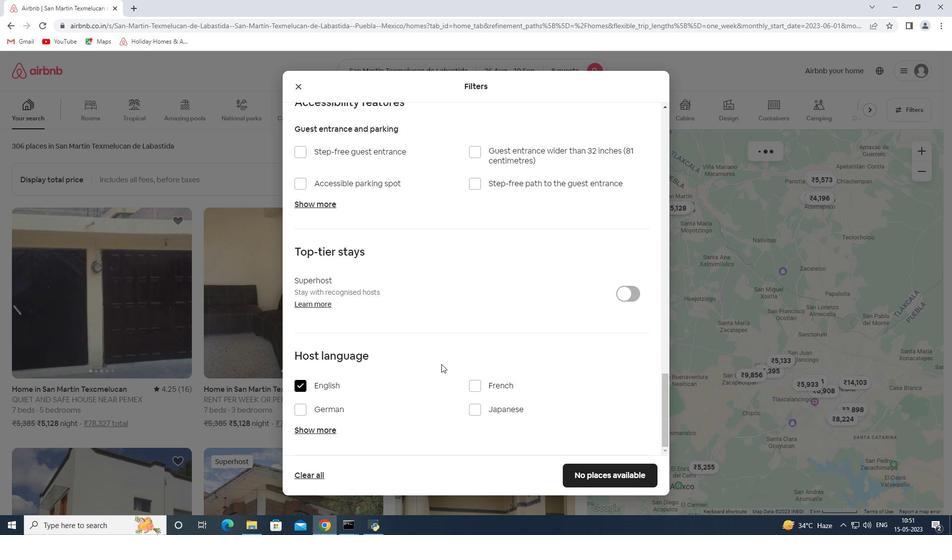 
Action: Mouse scrolled (443, 359) with delta (0, 0)
Screenshot: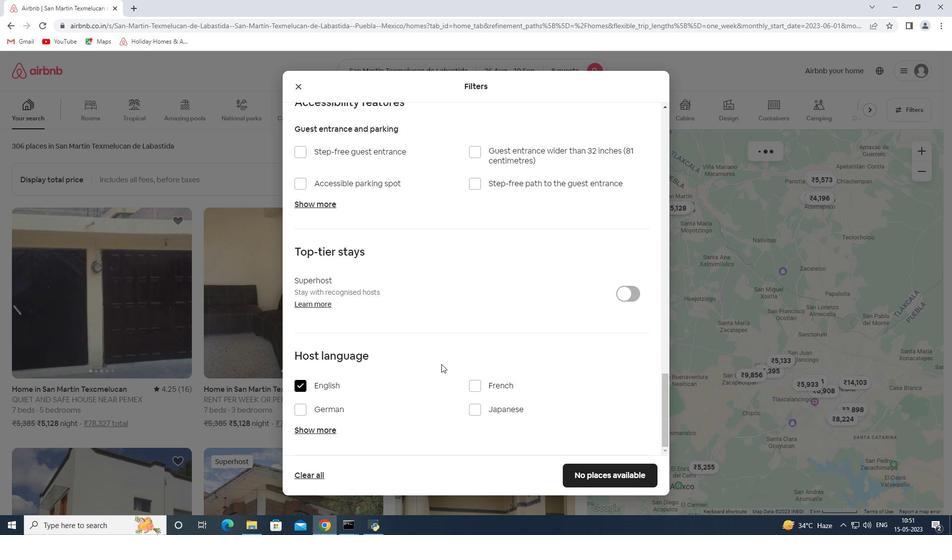 
Action: Mouse scrolled (443, 359) with delta (0, 0)
Screenshot: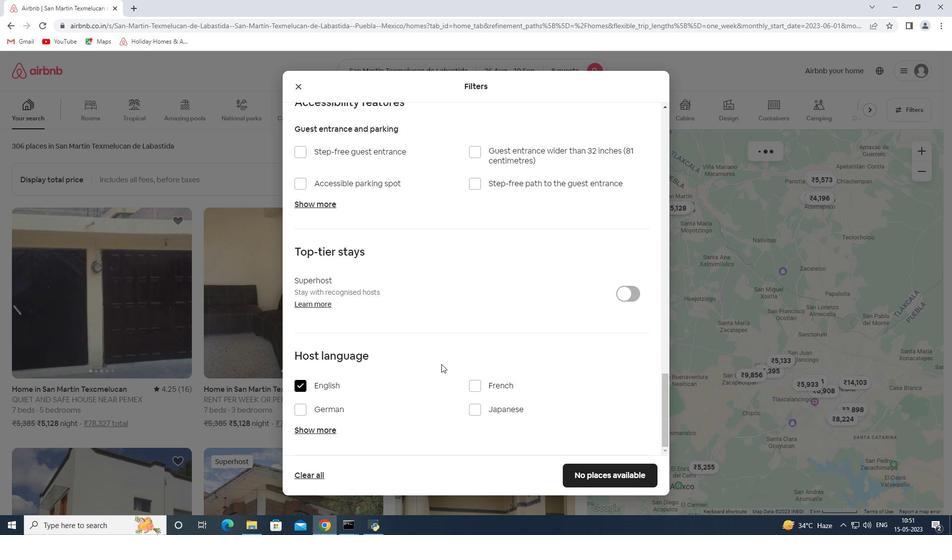 
Action: Mouse scrolled (443, 359) with delta (0, 0)
Screenshot: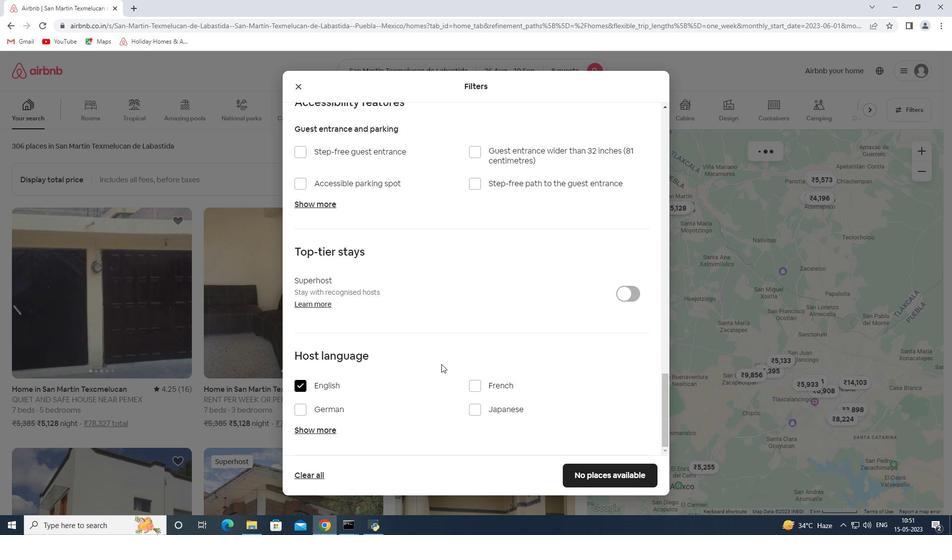 
Action: Mouse moved to (574, 471)
Screenshot: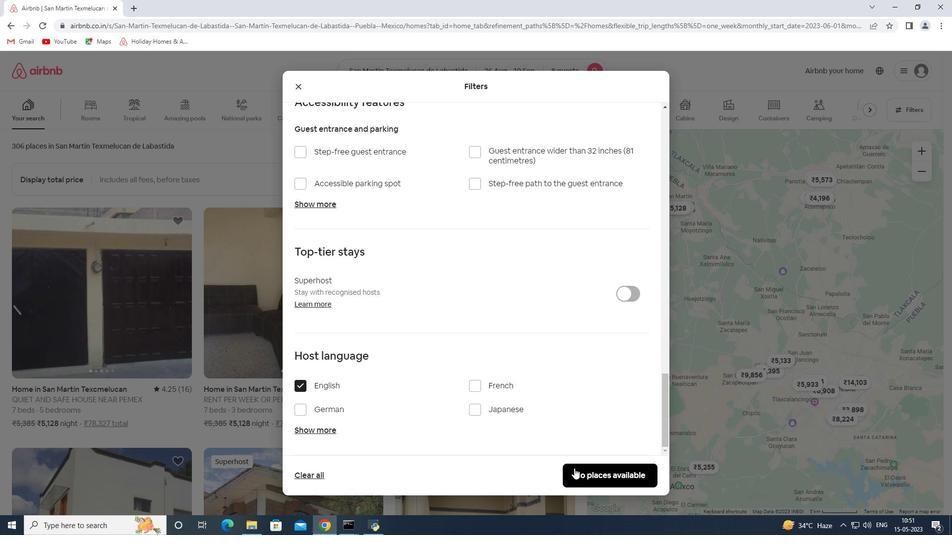 
Action: Mouse pressed left at (574, 471)
Screenshot: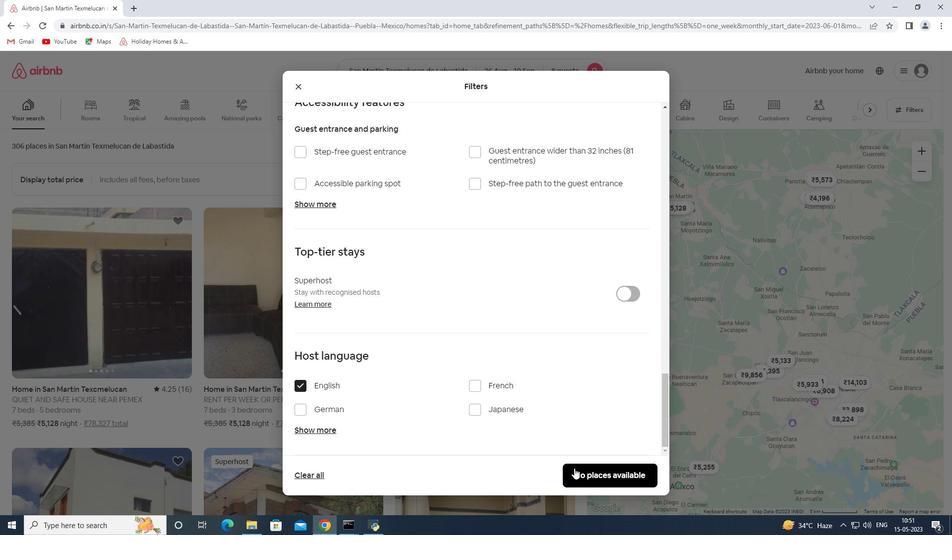 
Action: Mouse moved to (533, 425)
Screenshot: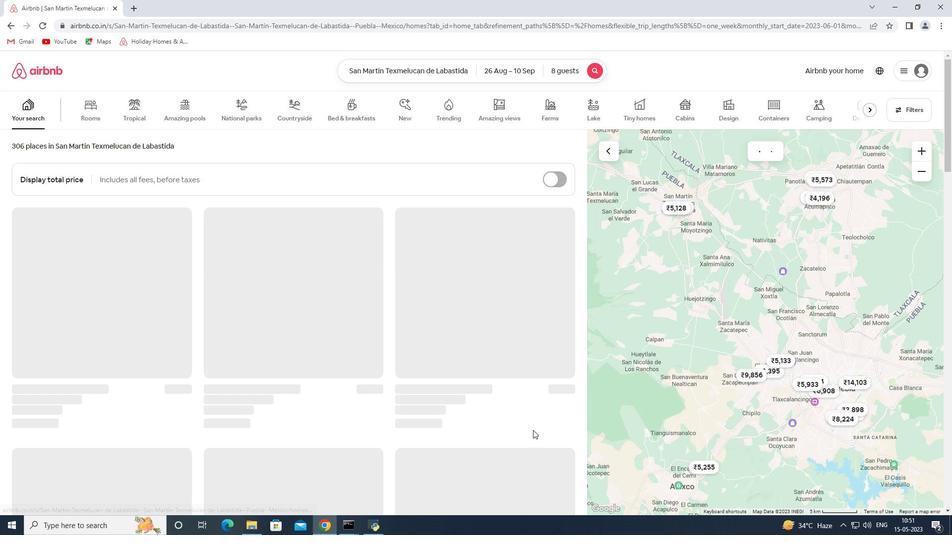 
